 Task: Search for condos in Chicago, Illinois, with a nearby farmers' market and public transportation options.
Action: Mouse moved to (368, 228)
Screenshot: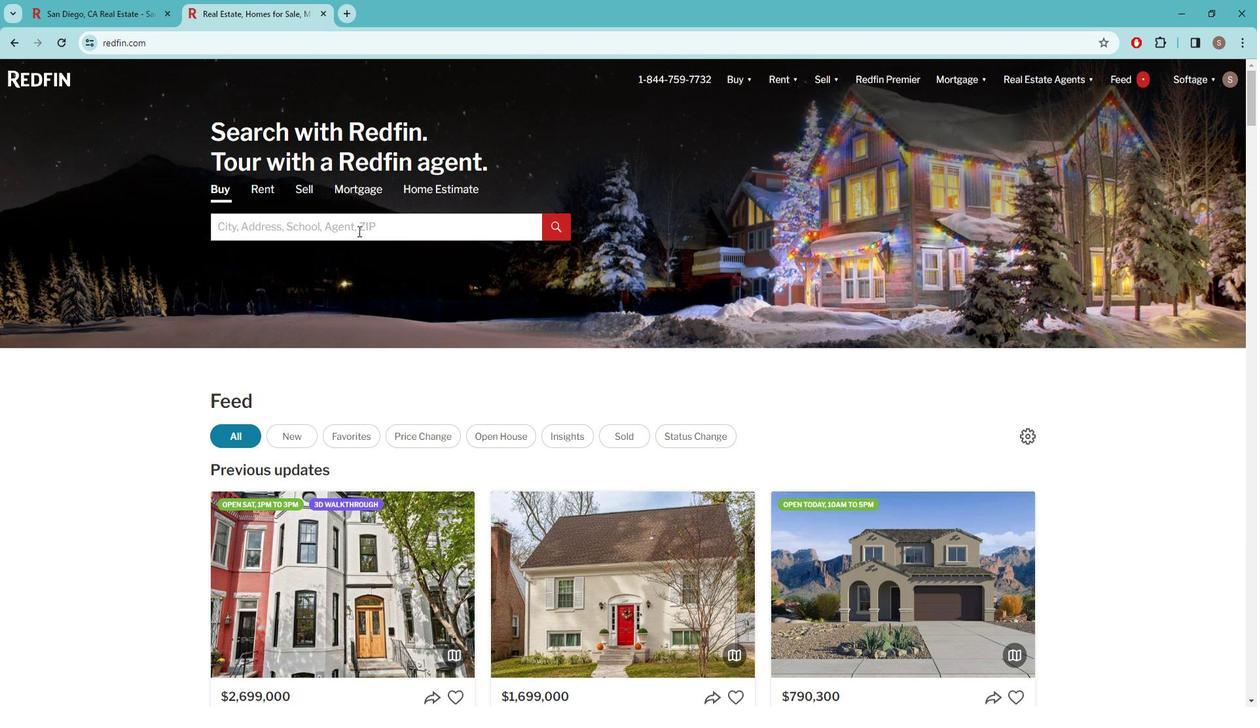 
Action: Mouse pressed left at (368, 228)
Screenshot: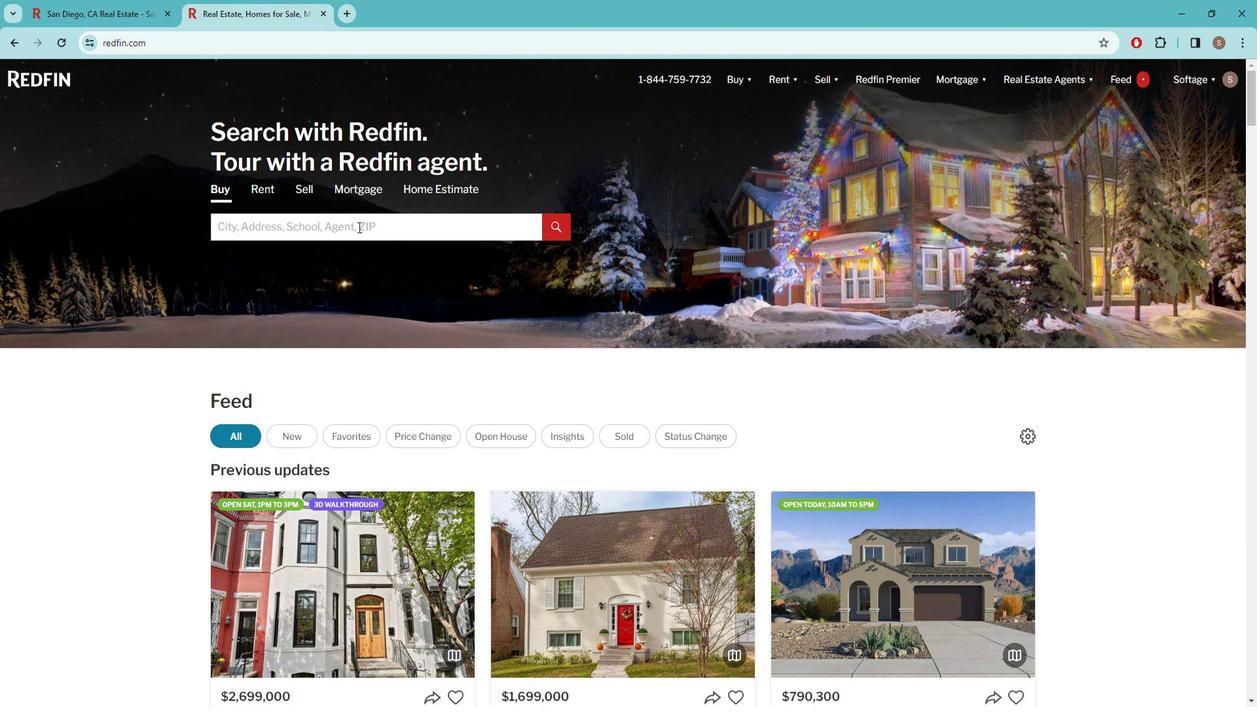
Action: Key pressed c<Key.caps_lock>HICAGO
Screenshot: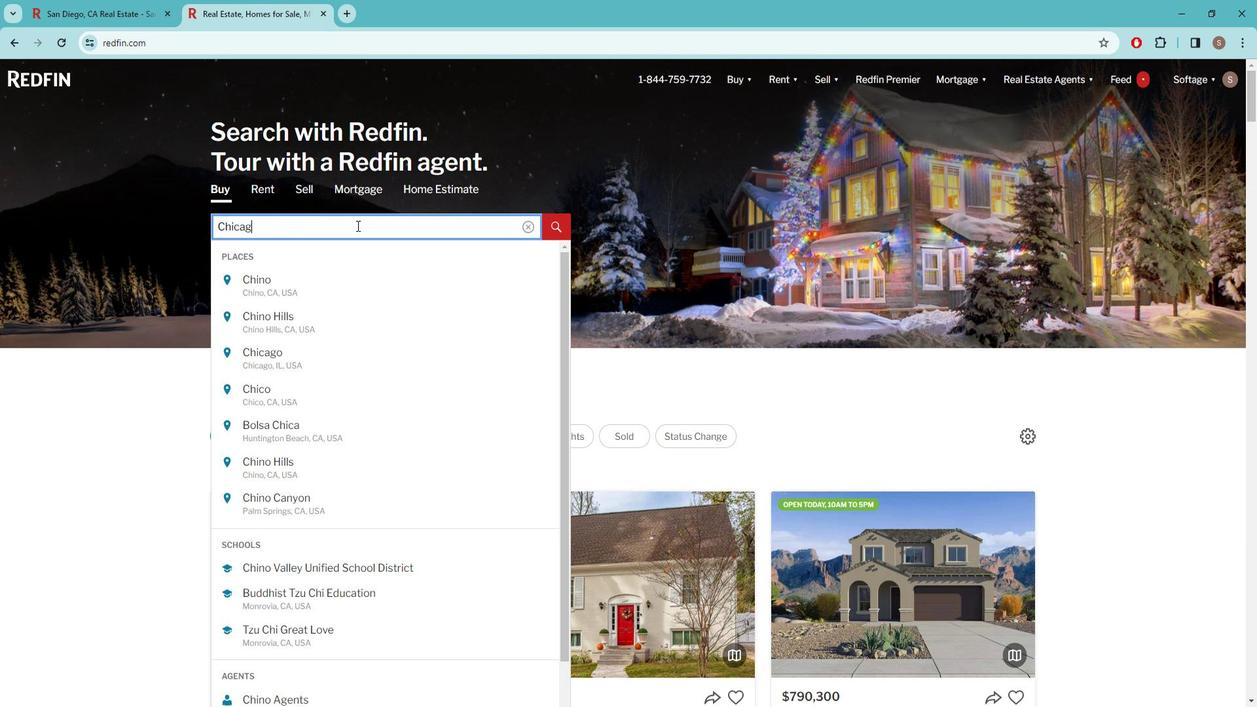 
Action: Mouse moved to (307, 282)
Screenshot: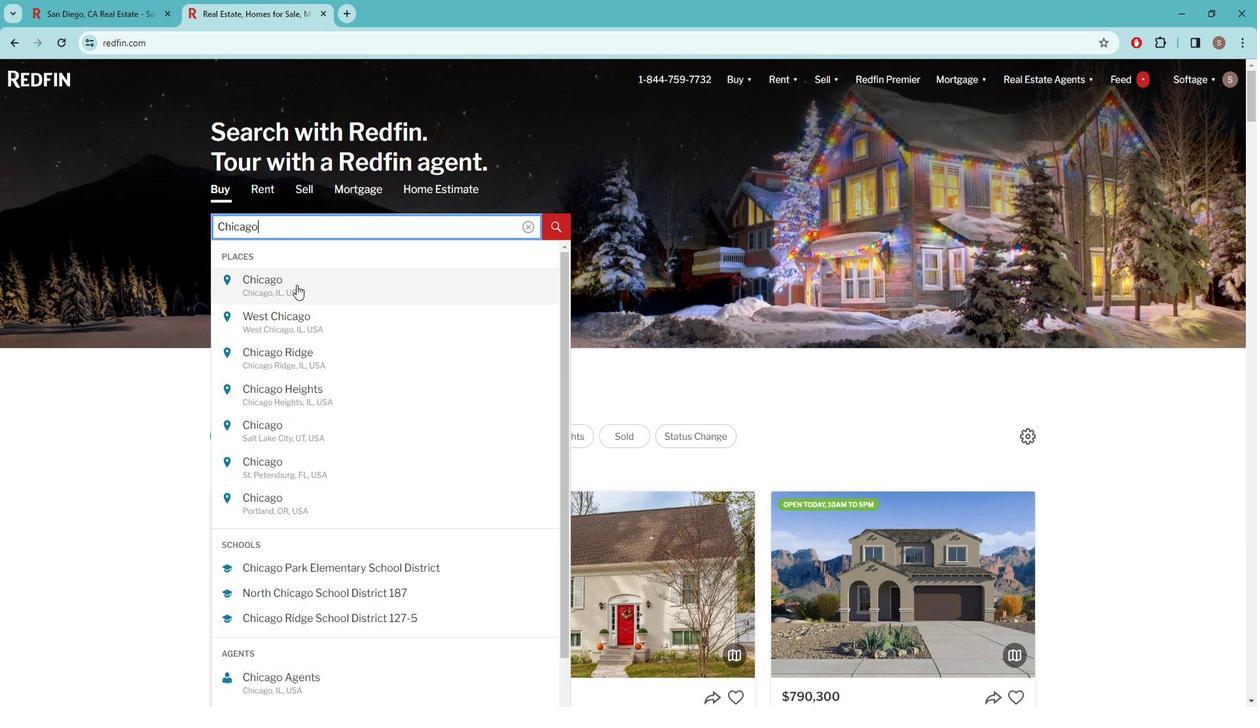 
Action: Mouse pressed left at (307, 282)
Screenshot: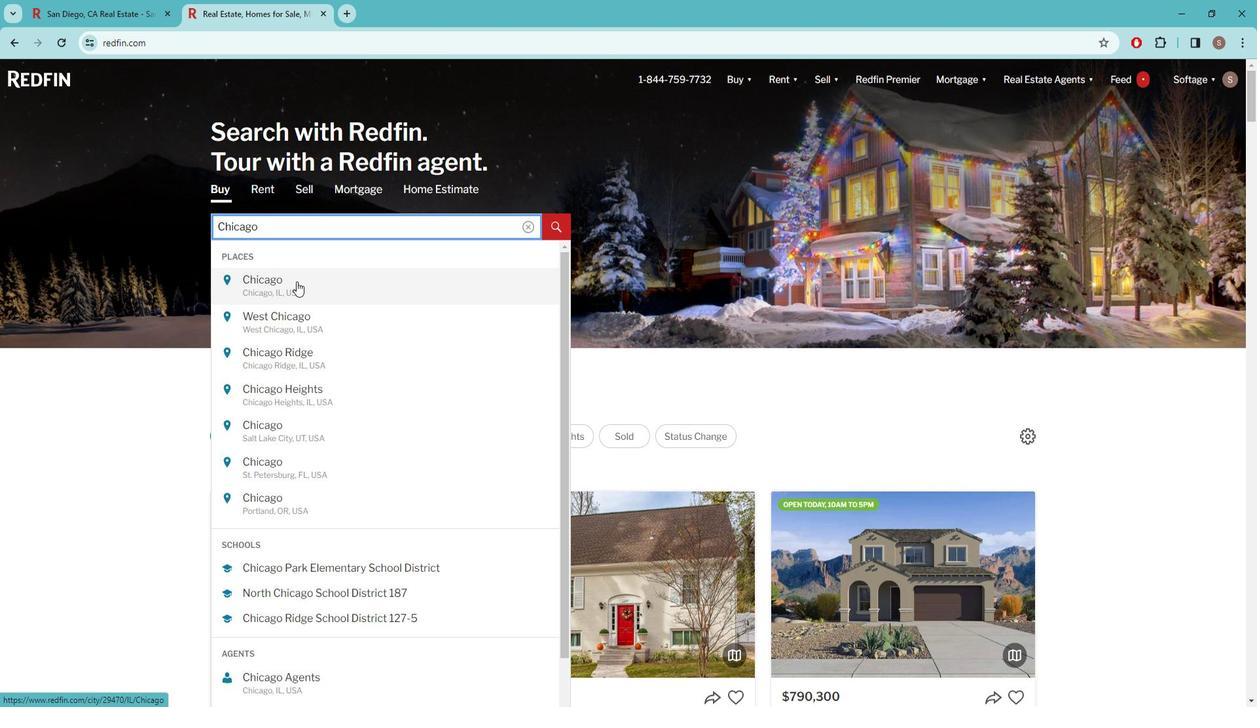 
Action: Mouse moved to (1108, 167)
Screenshot: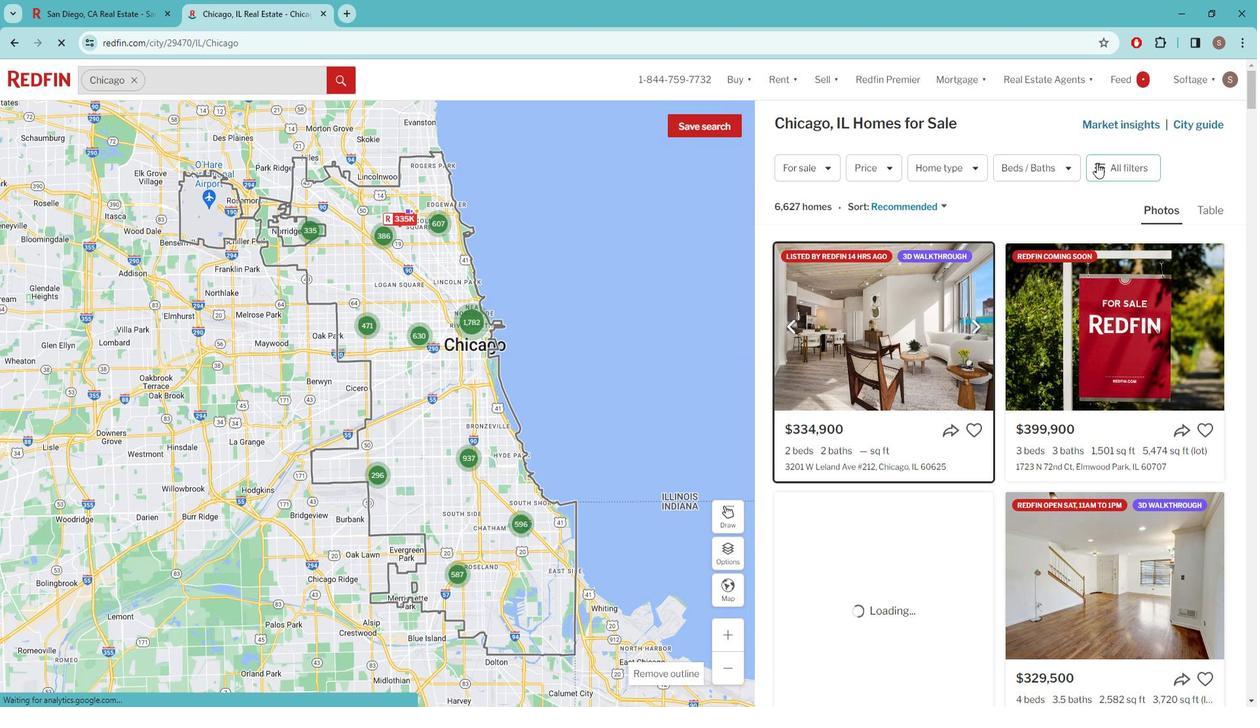
Action: Mouse pressed left at (1108, 167)
Screenshot: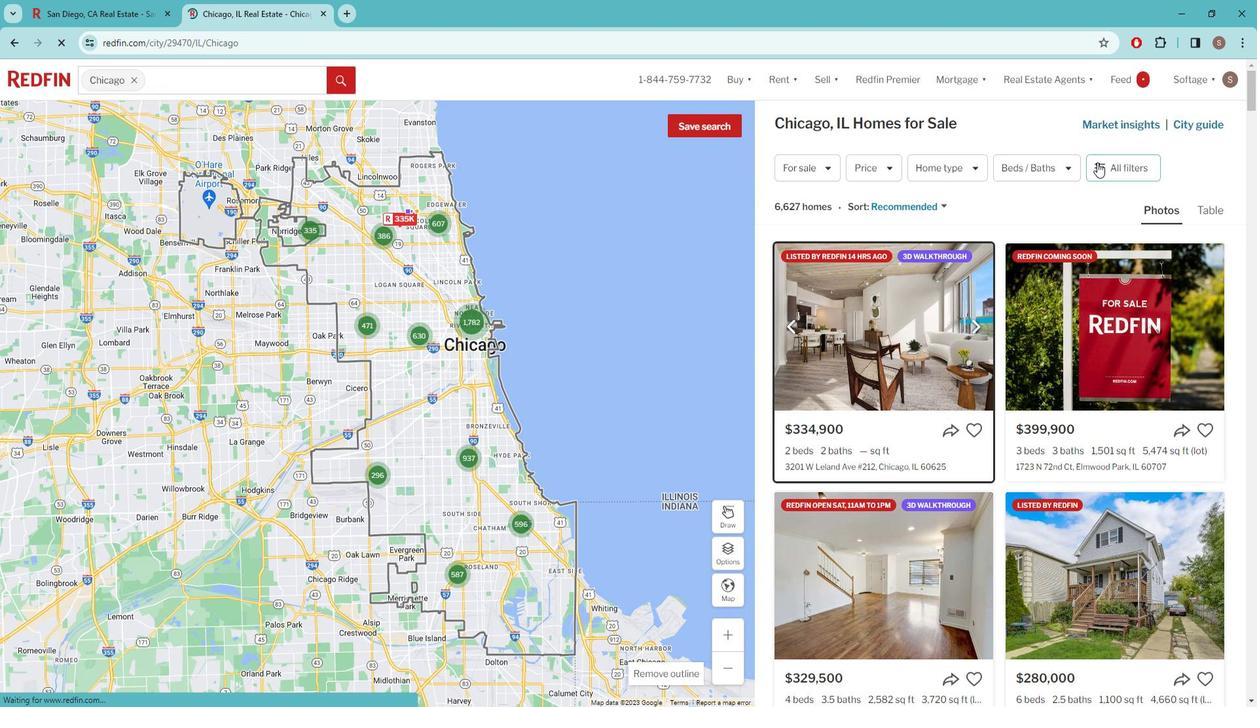 
Action: Mouse pressed left at (1108, 167)
Screenshot: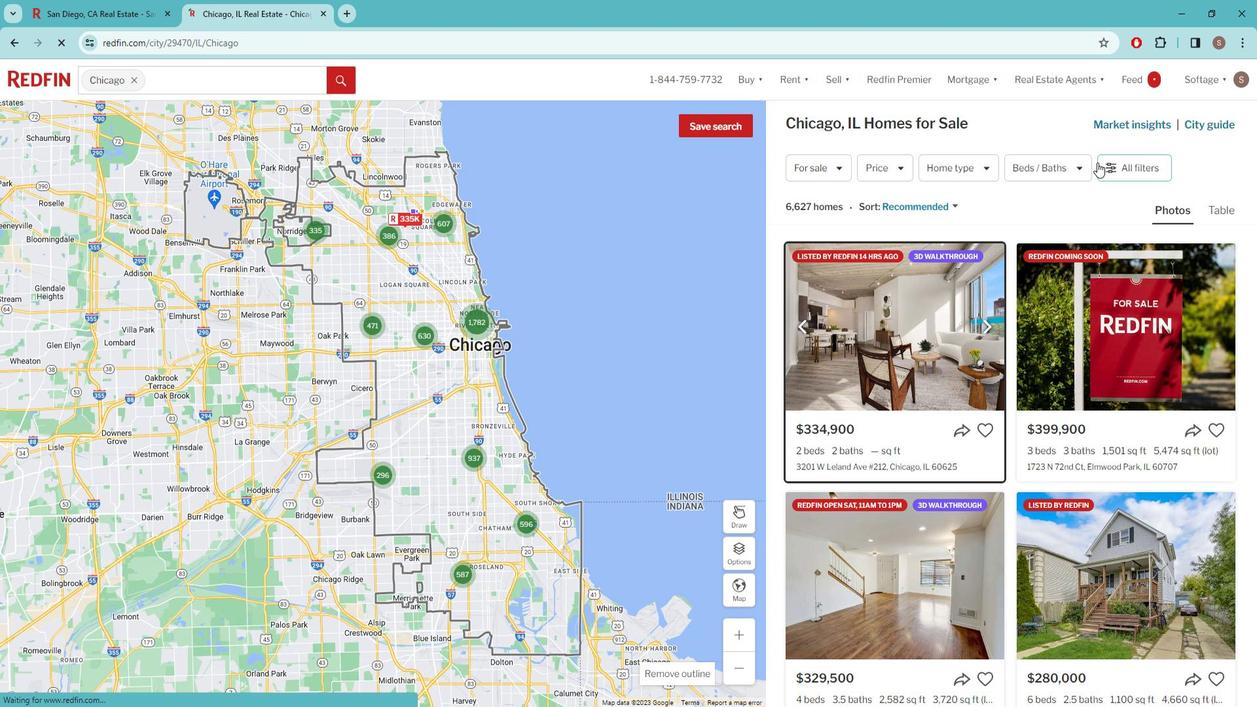 
Action: Mouse moved to (1117, 168)
Screenshot: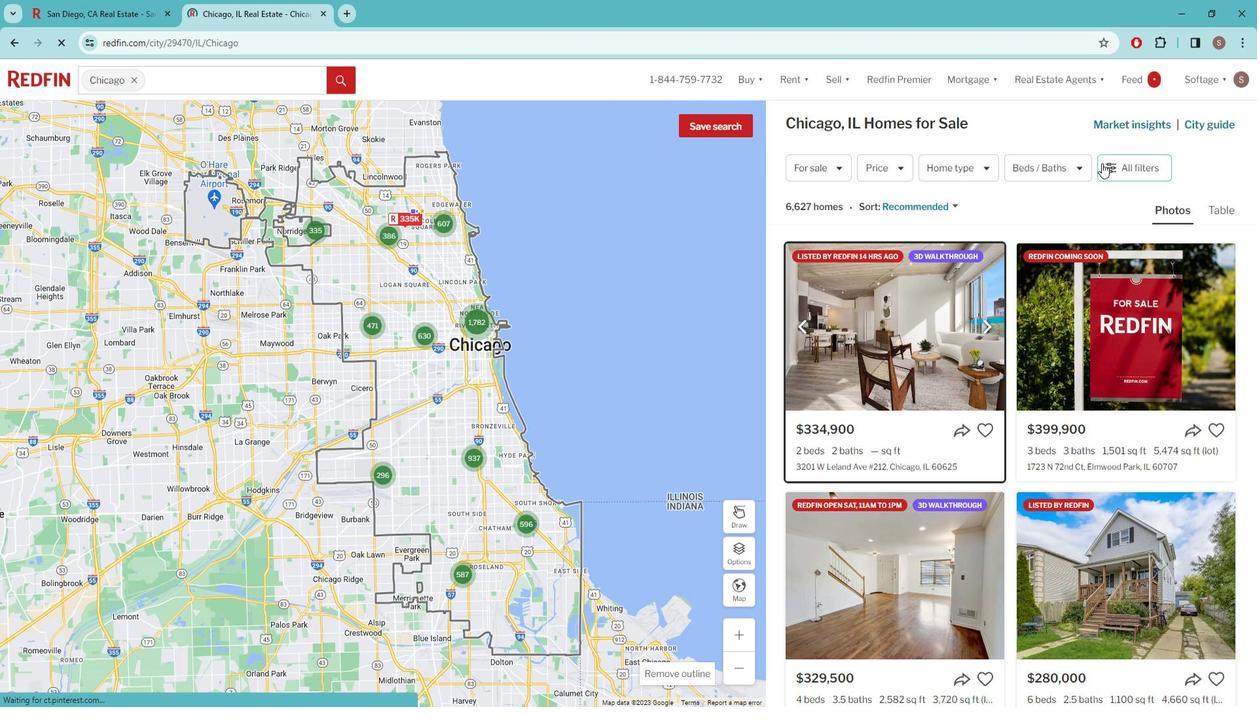 
Action: Mouse pressed left at (1117, 168)
Screenshot: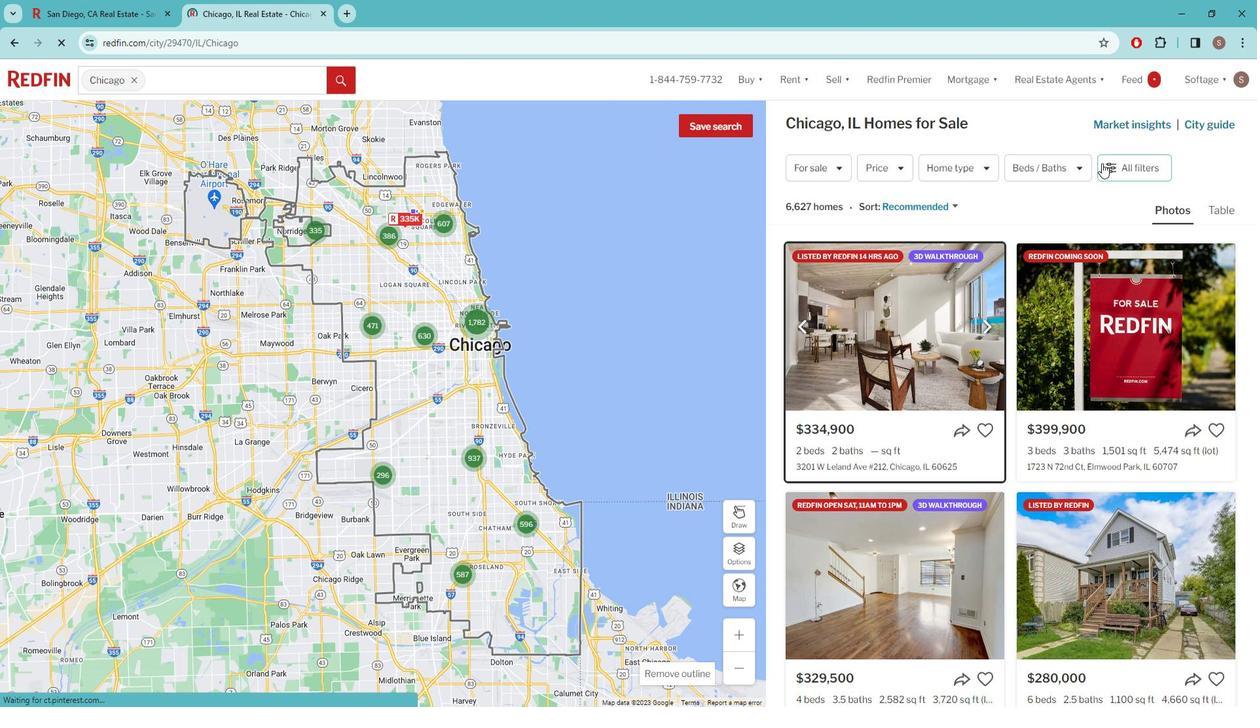 
Action: Mouse moved to (1005, 349)
Screenshot: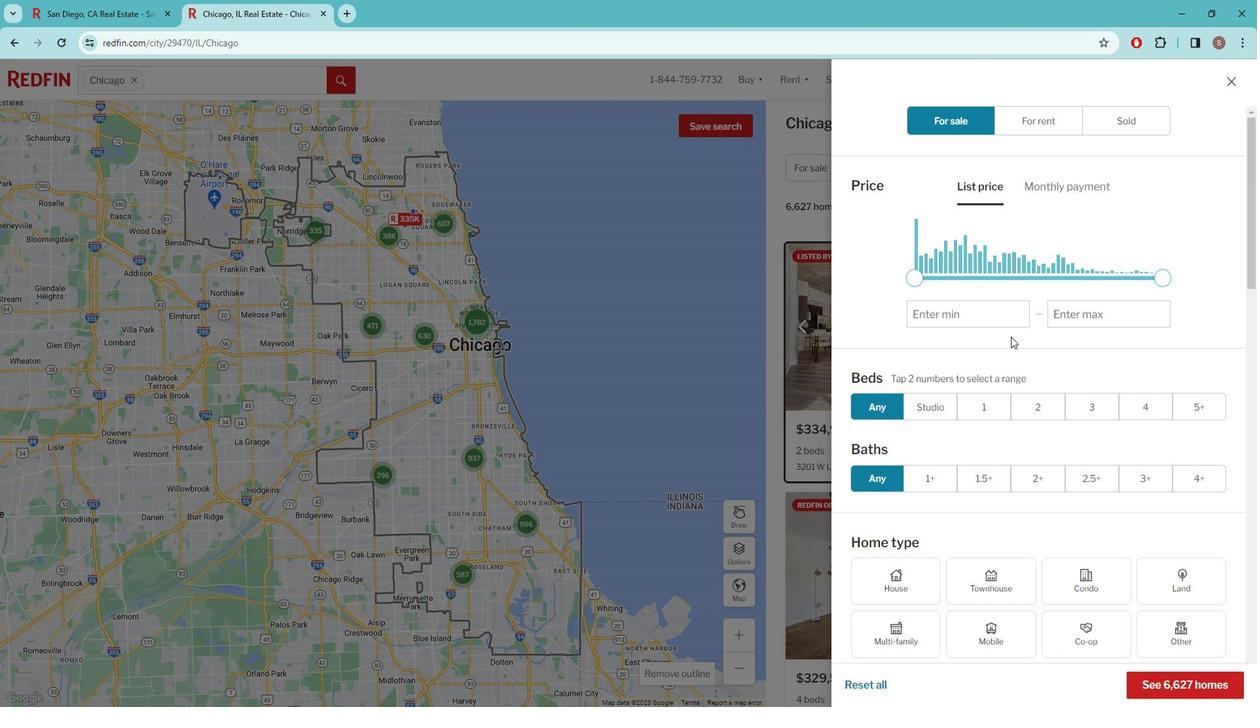 
Action: Mouse scrolled (1005, 348) with delta (0, 0)
Screenshot: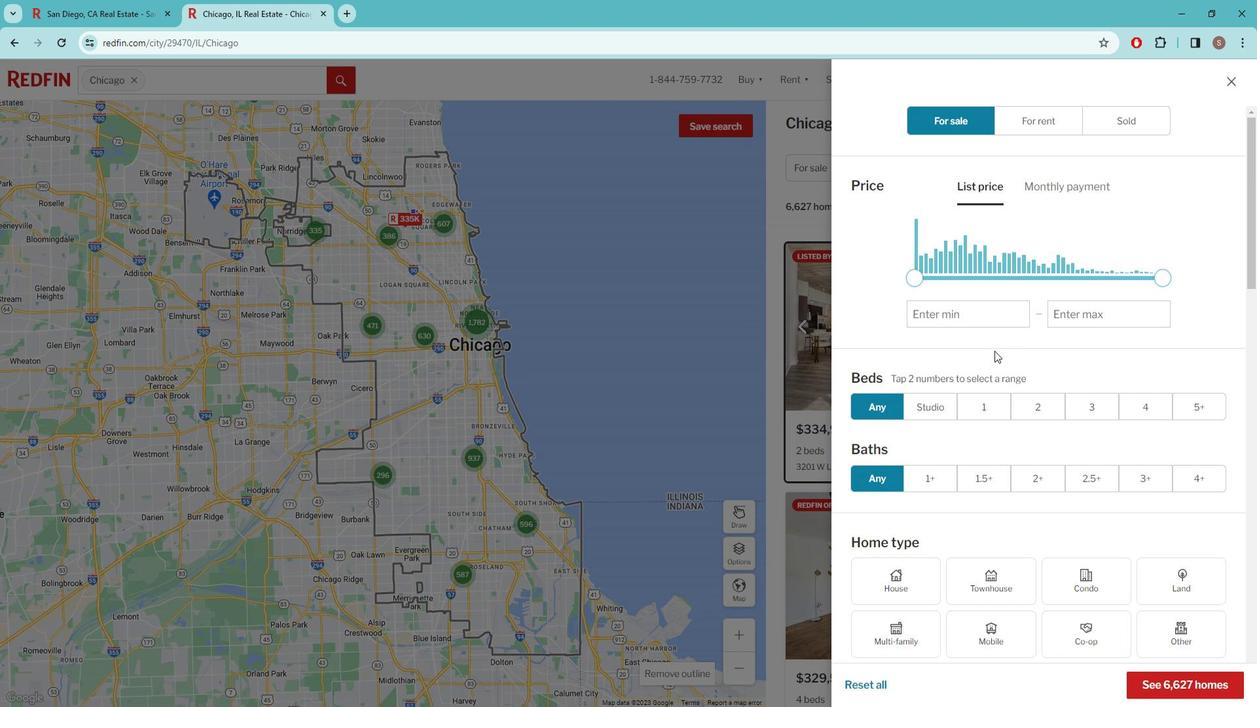 
Action: Mouse moved to (1004, 350)
Screenshot: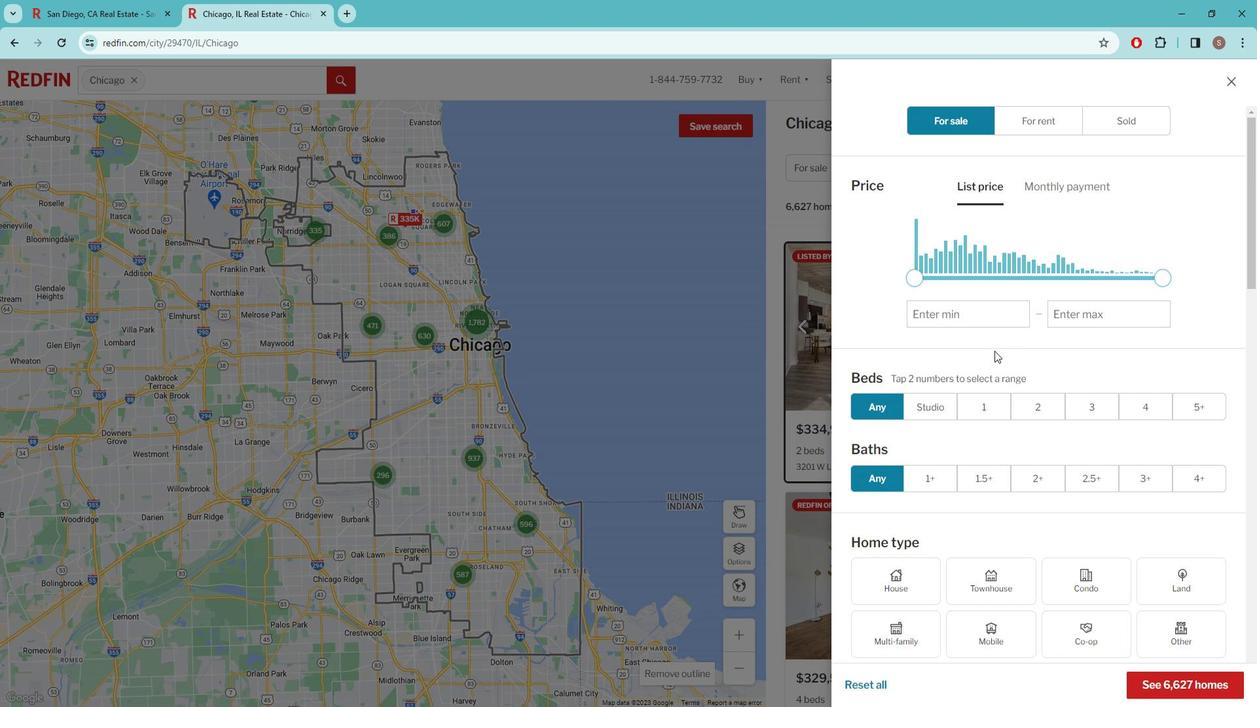 
Action: Mouse scrolled (1004, 349) with delta (0, 0)
Screenshot: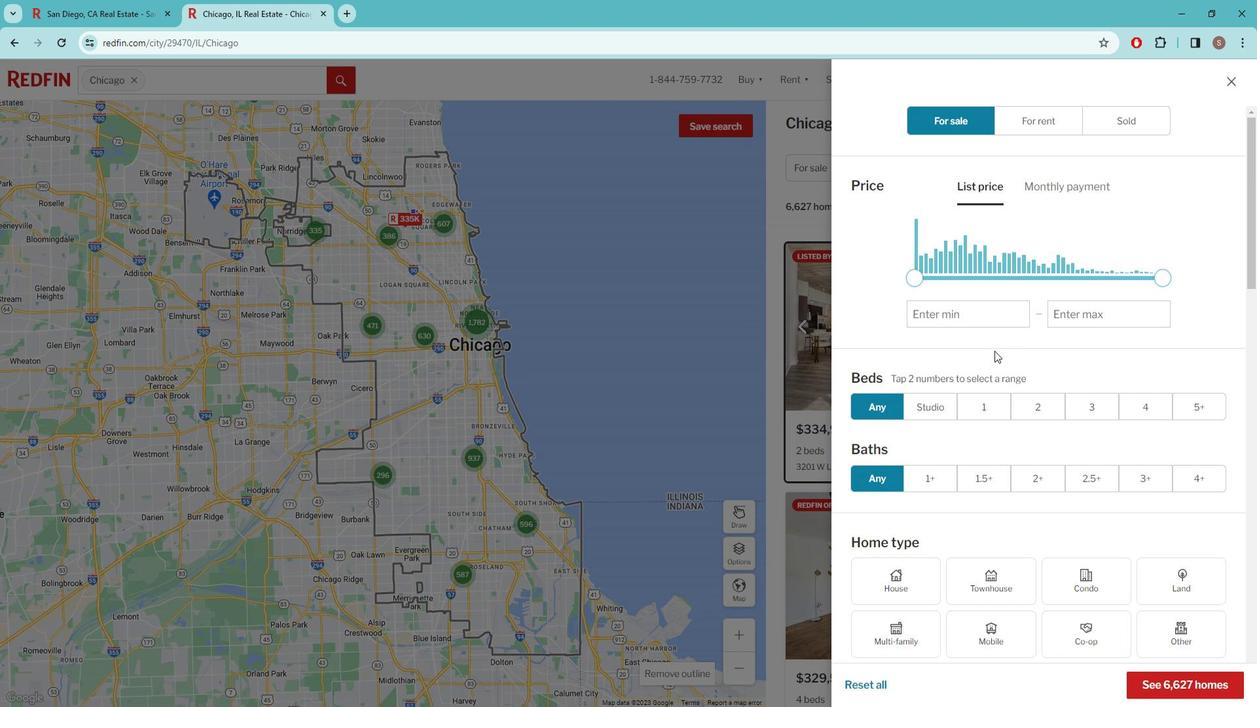 
Action: Mouse moved to (1003, 351)
Screenshot: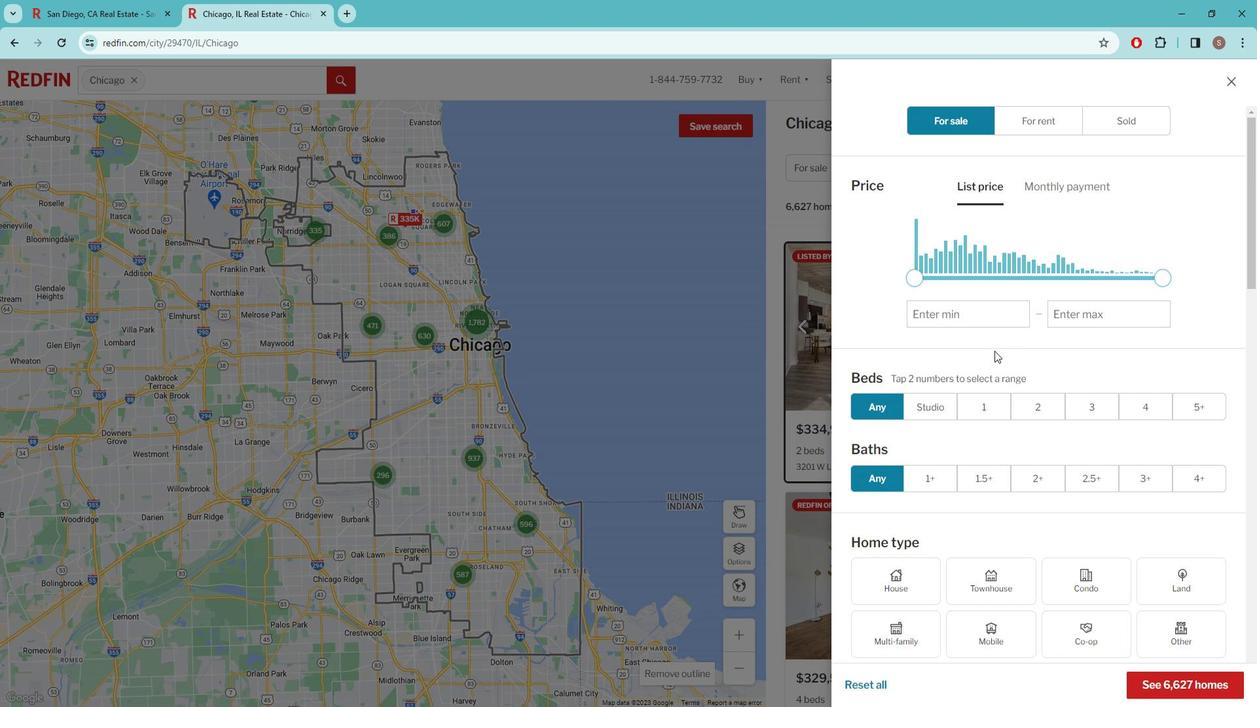 
Action: Mouse scrolled (1003, 351) with delta (0, 0)
Screenshot: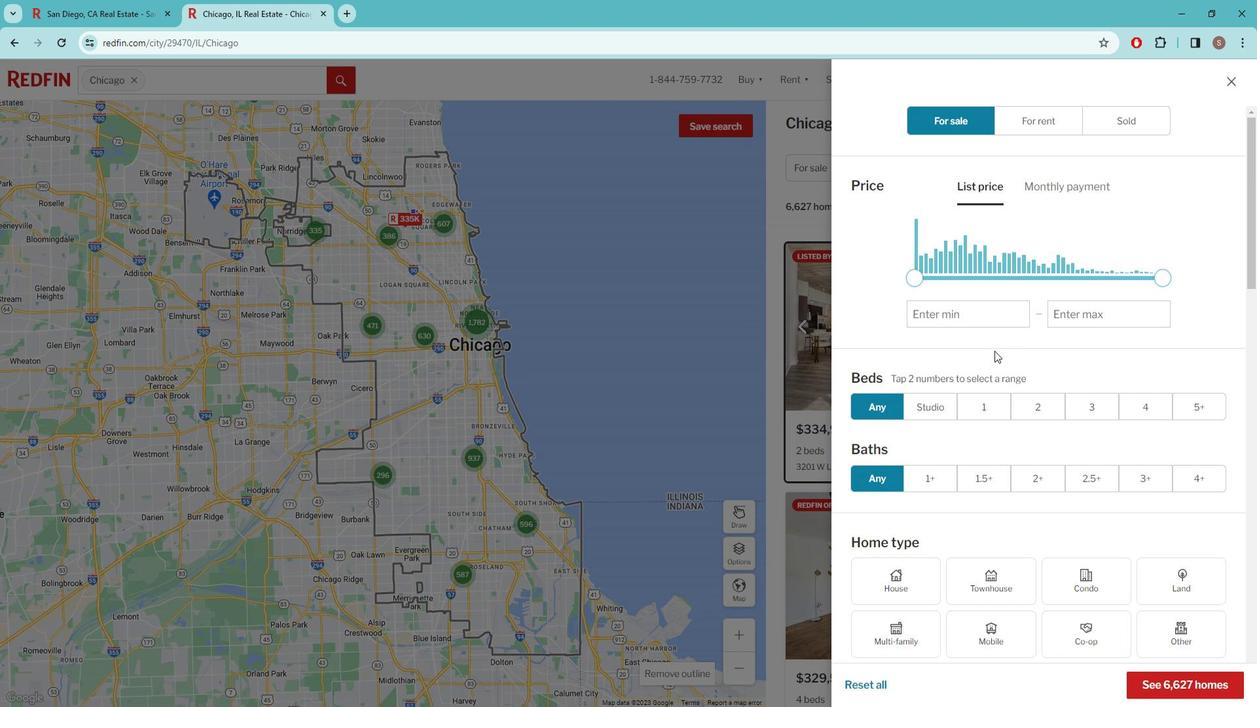 
Action: Mouse scrolled (1003, 351) with delta (0, 0)
Screenshot: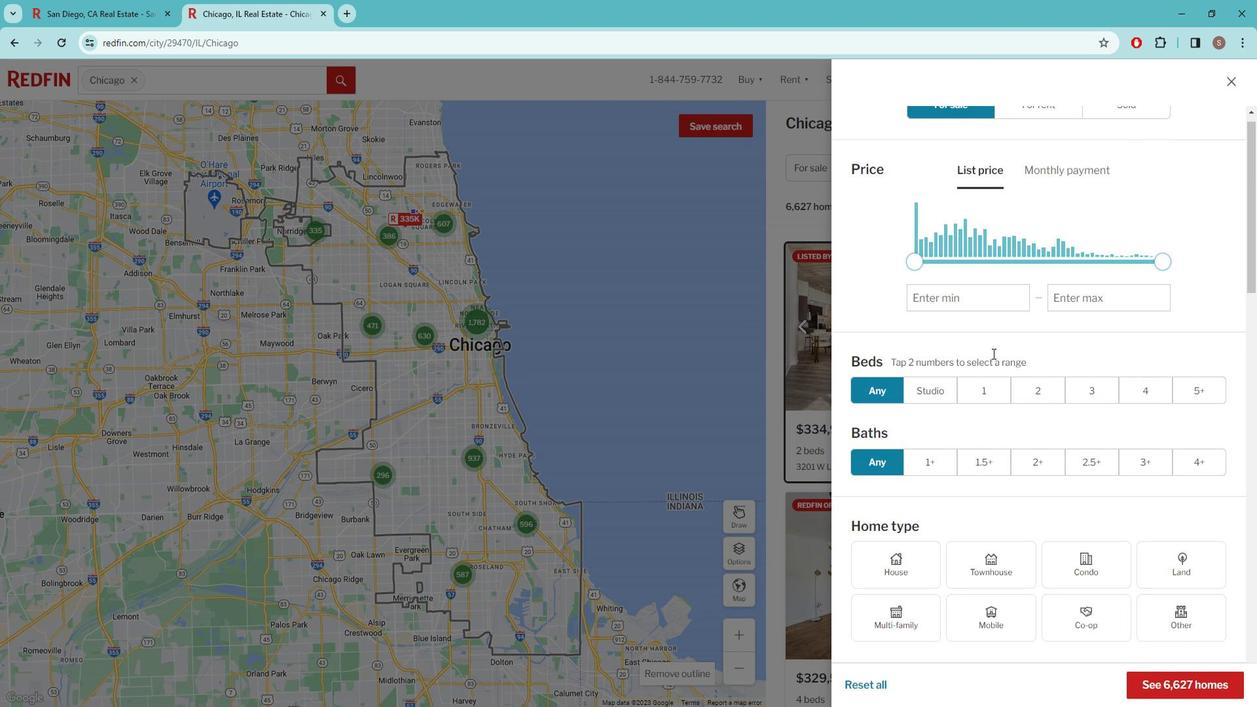 
Action: Mouse moved to (1091, 299)
Screenshot: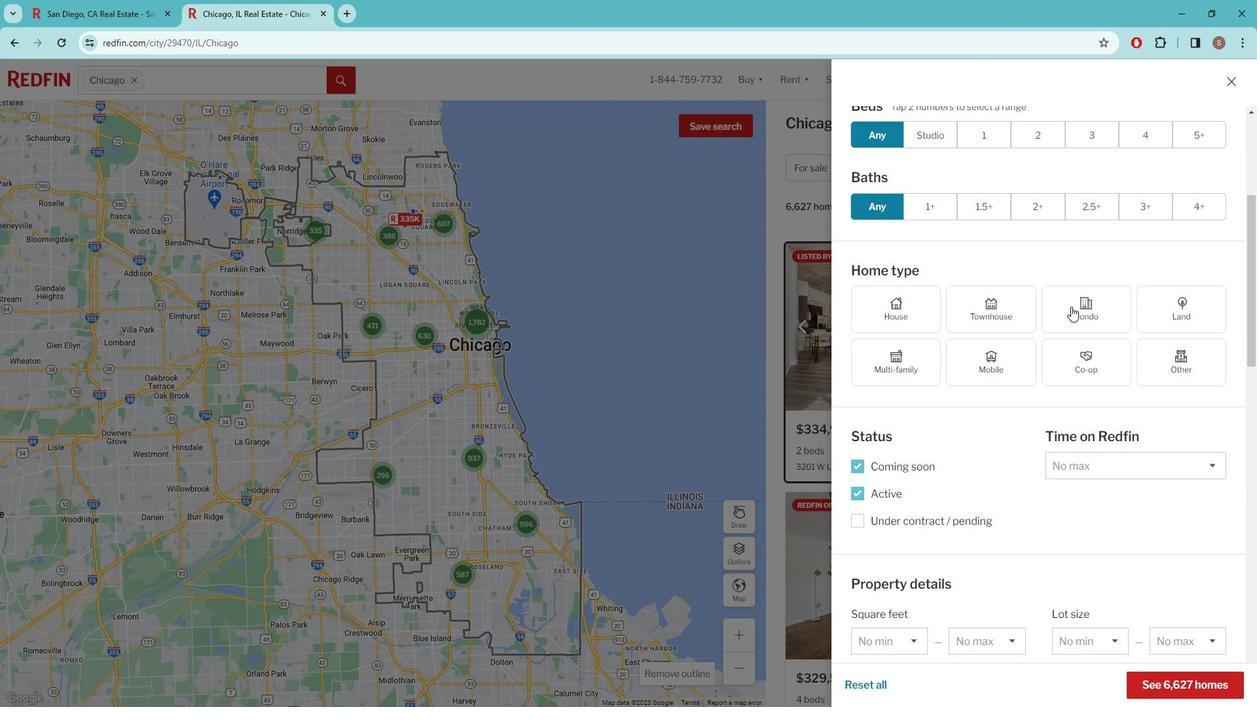 
Action: Mouse pressed left at (1091, 299)
Screenshot: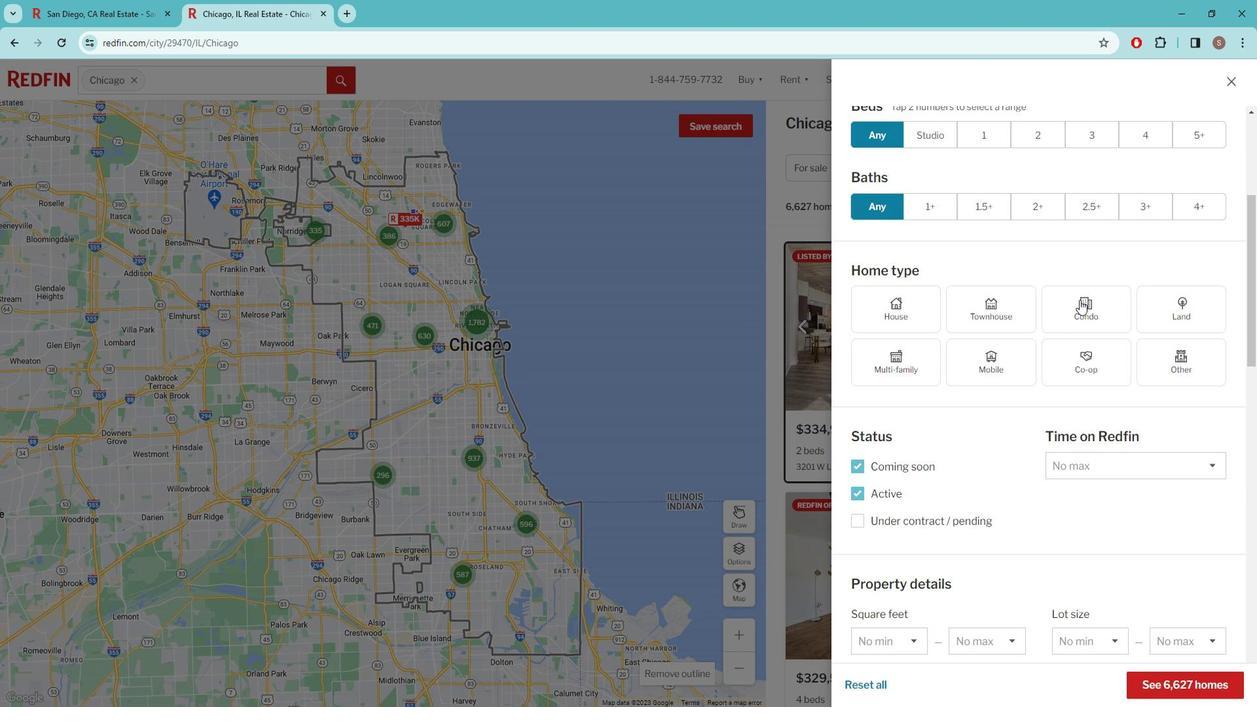 
Action: Mouse moved to (1086, 300)
Screenshot: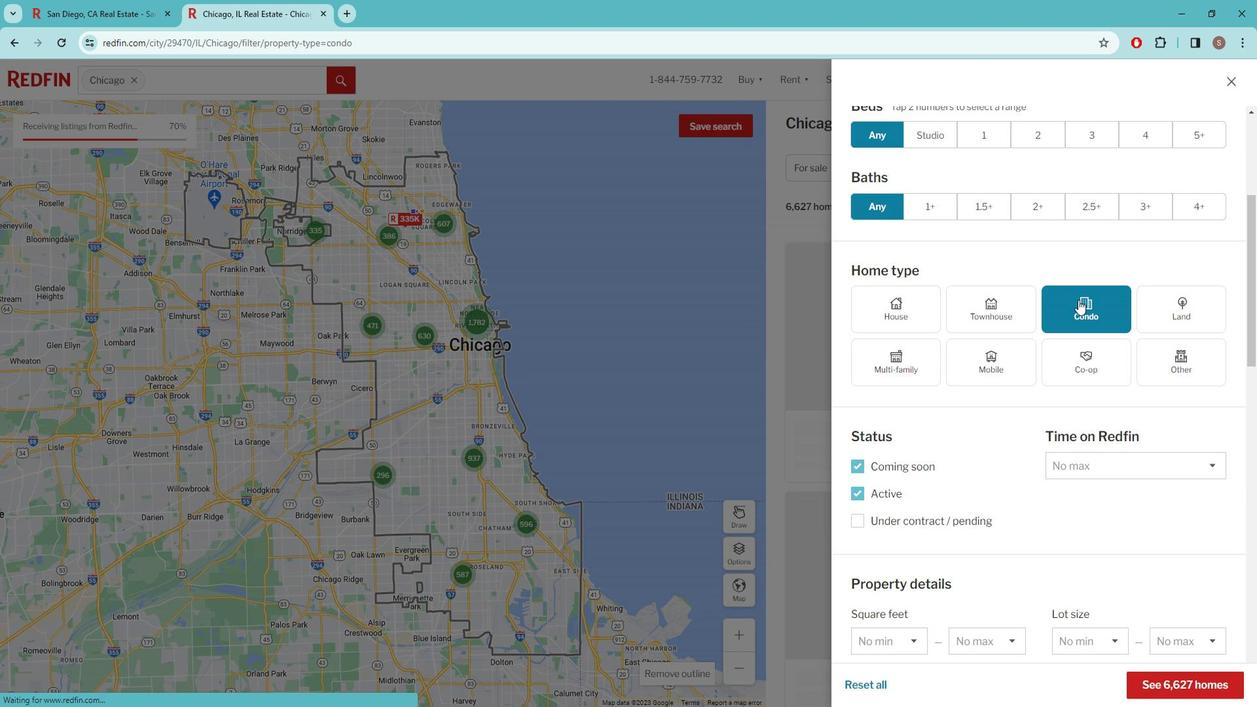 
Action: Mouse scrolled (1086, 299) with delta (0, 0)
Screenshot: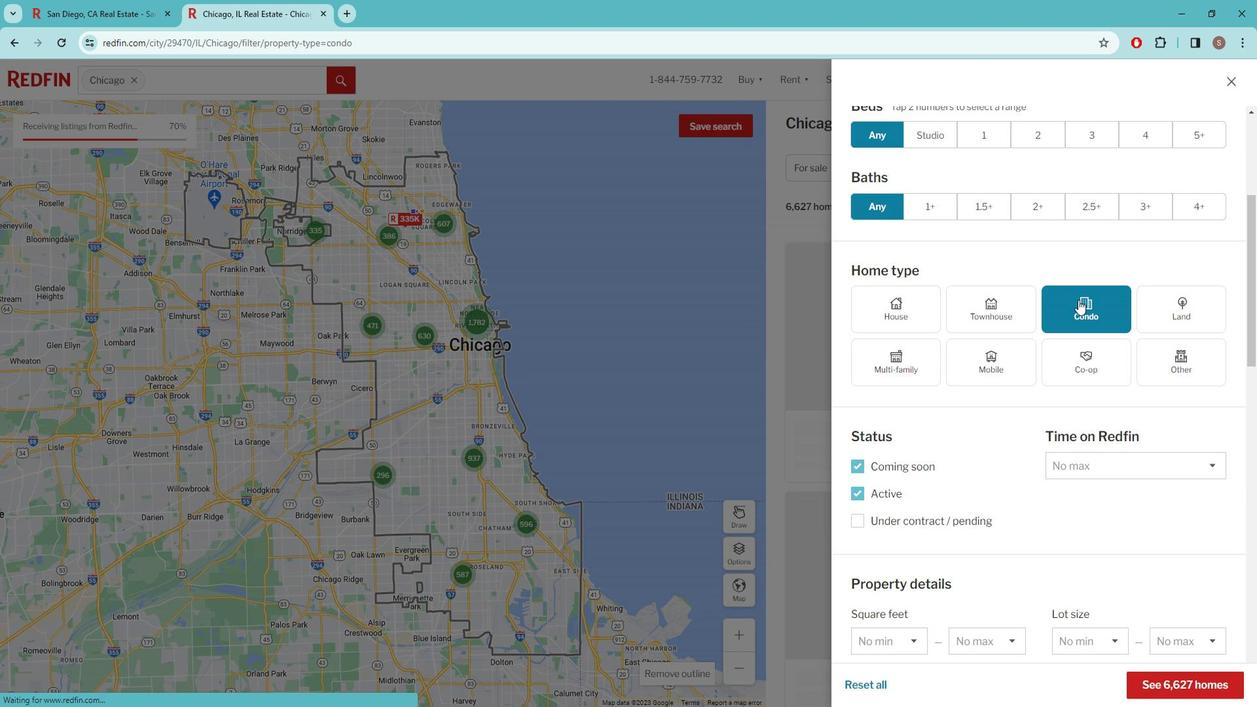 
Action: Mouse moved to (1085, 300)
Screenshot: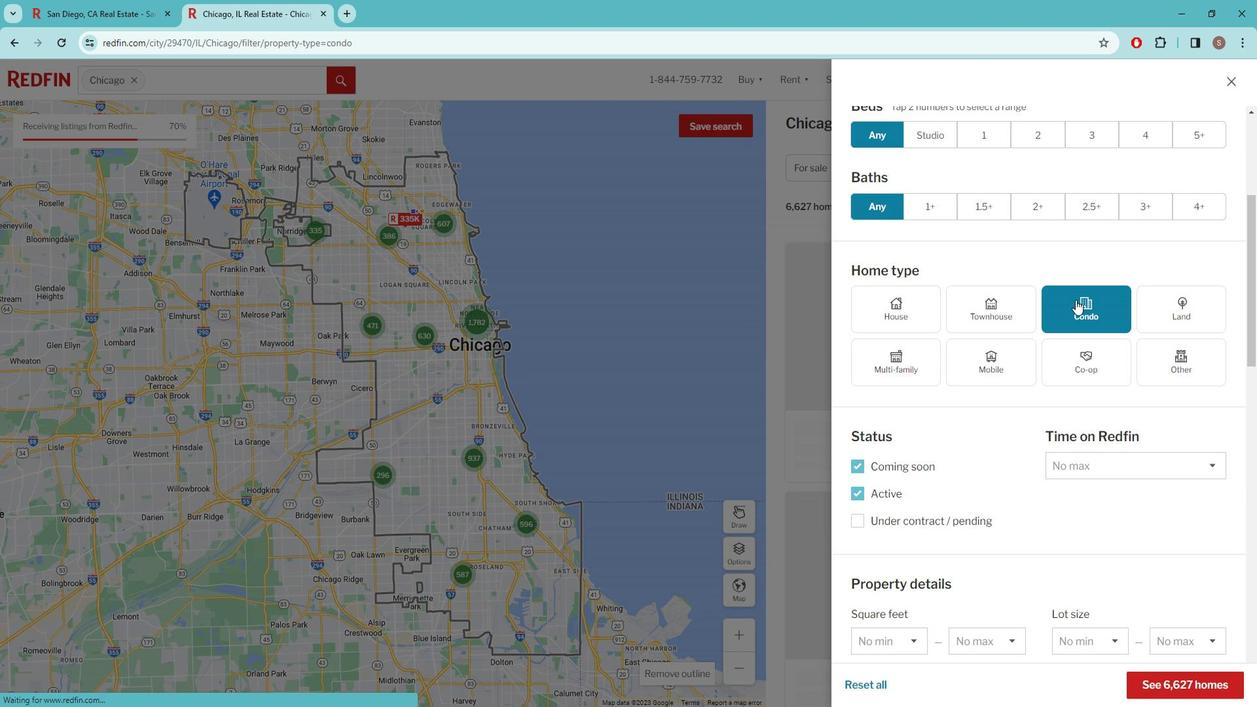 
Action: Mouse scrolled (1085, 299) with delta (0, 0)
Screenshot: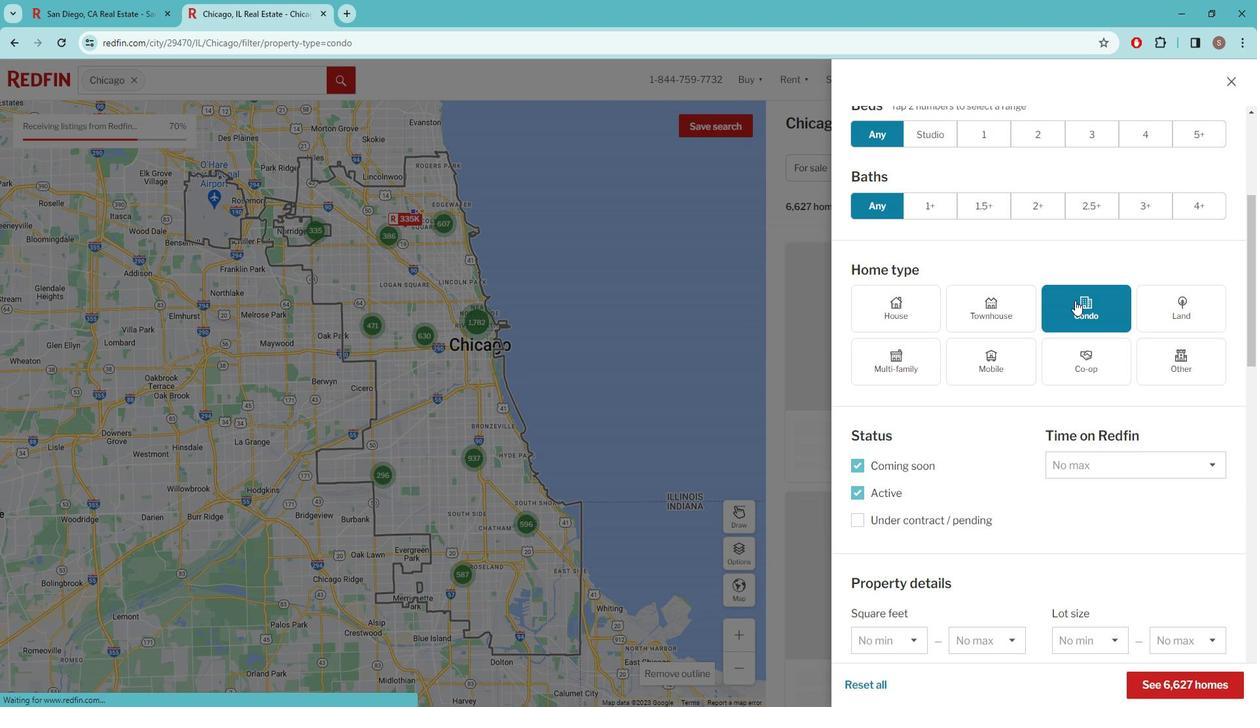 
Action: Mouse moved to (1050, 358)
Screenshot: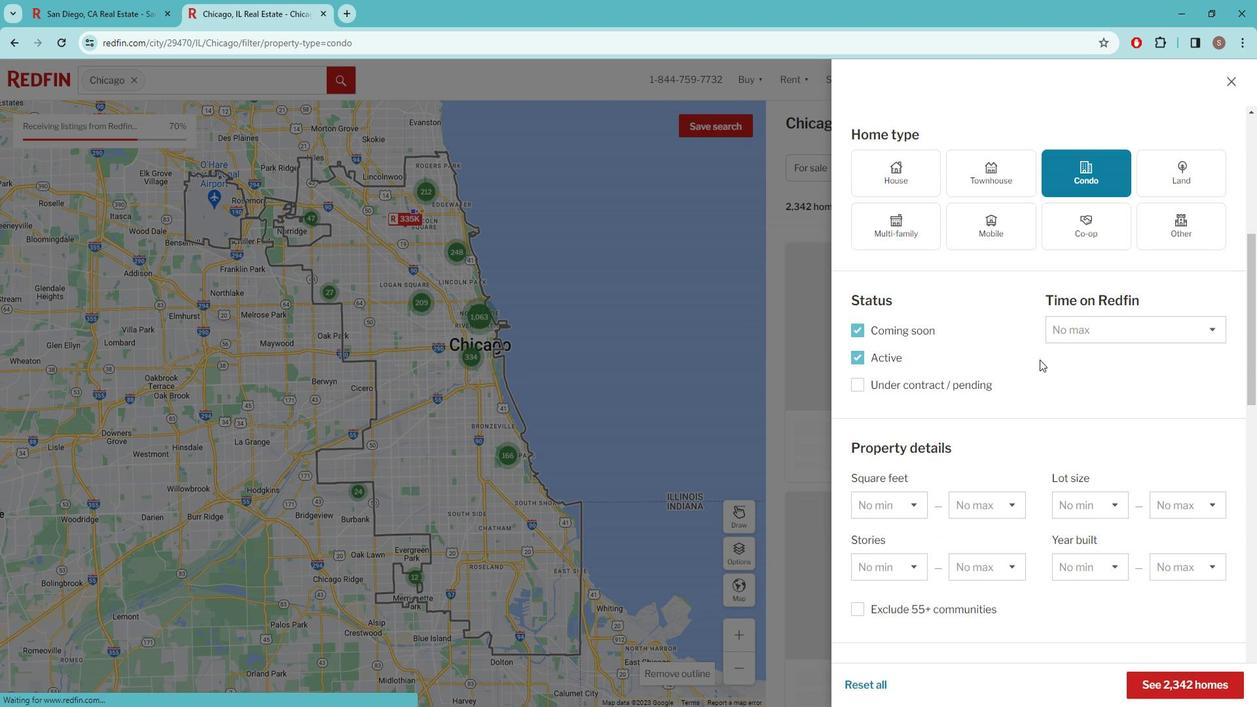 
Action: Mouse scrolled (1050, 357) with delta (0, 0)
Screenshot: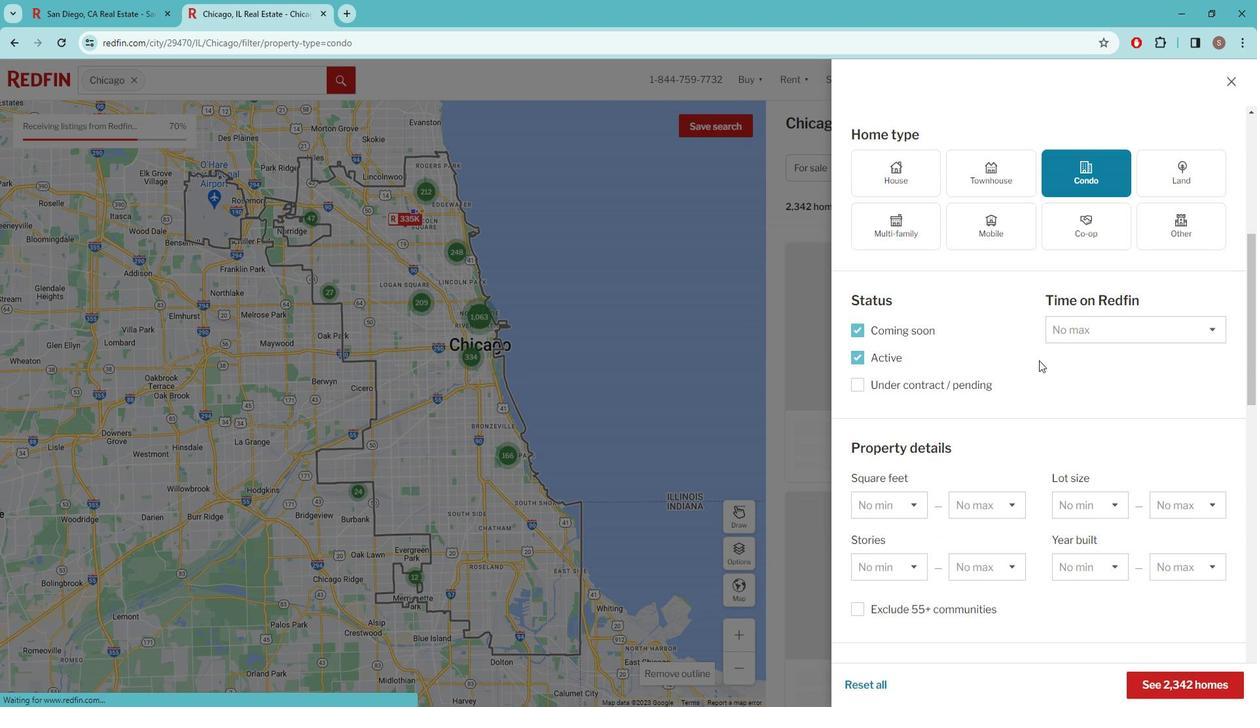 
Action: Mouse scrolled (1050, 357) with delta (0, 0)
Screenshot: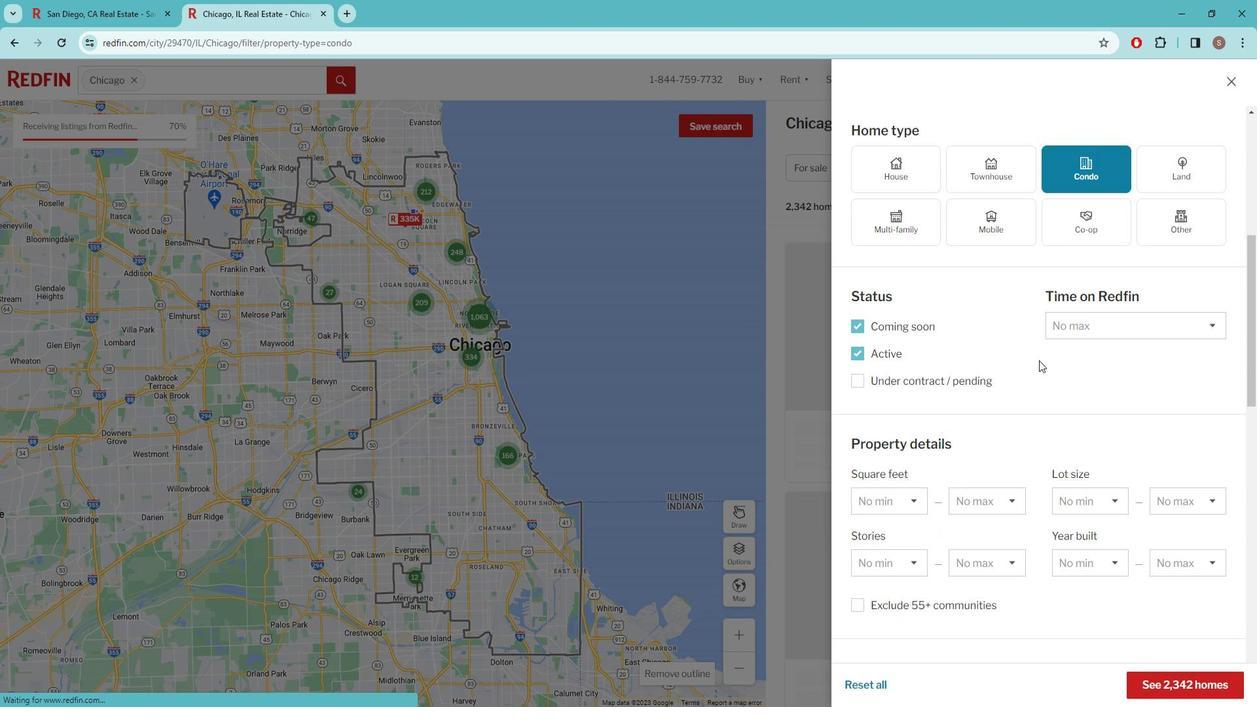 
Action: Mouse moved to (1080, 377)
Screenshot: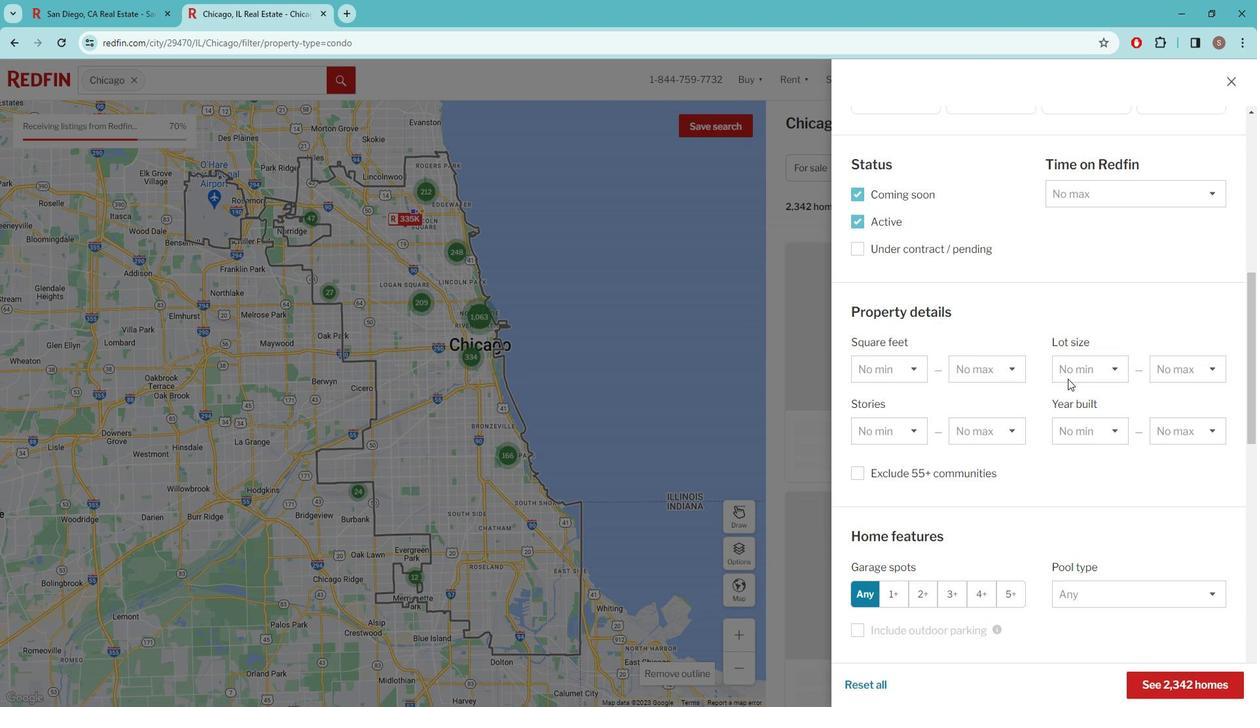 
Action: Mouse scrolled (1080, 376) with delta (0, 0)
Screenshot: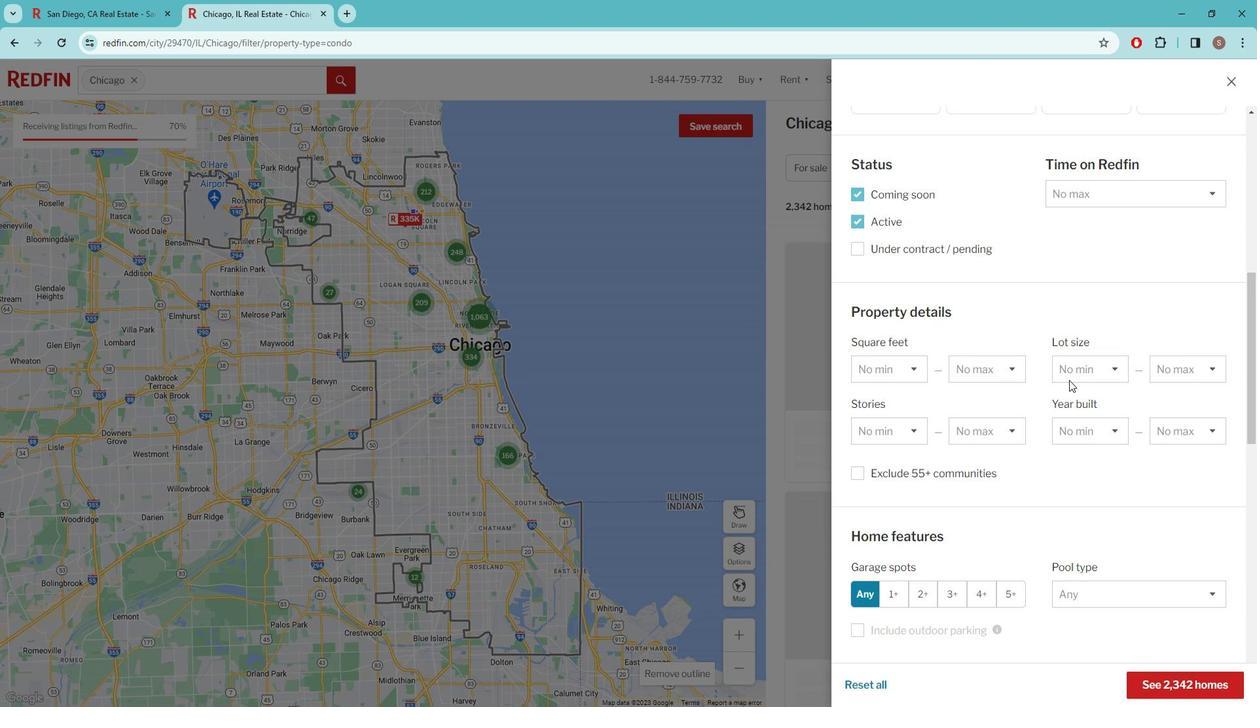 
Action: Mouse moved to (995, 466)
Screenshot: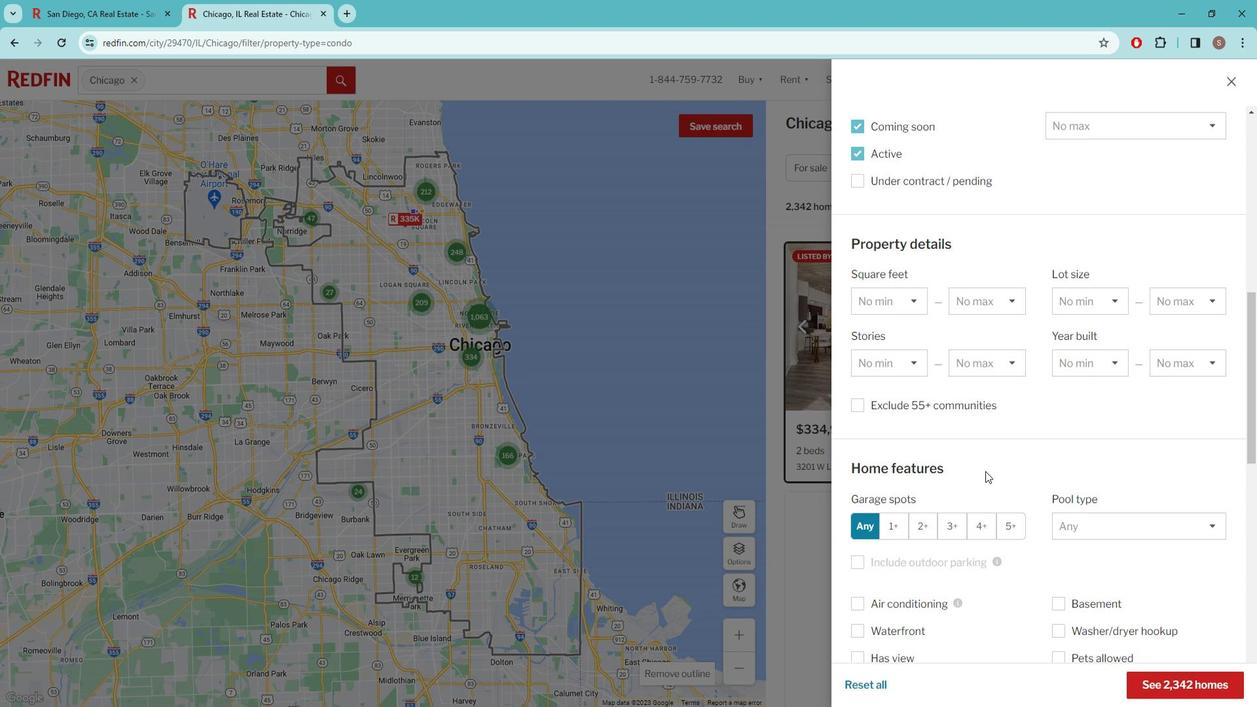 
Action: Mouse scrolled (995, 465) with delta (0, 0)
Screenshot: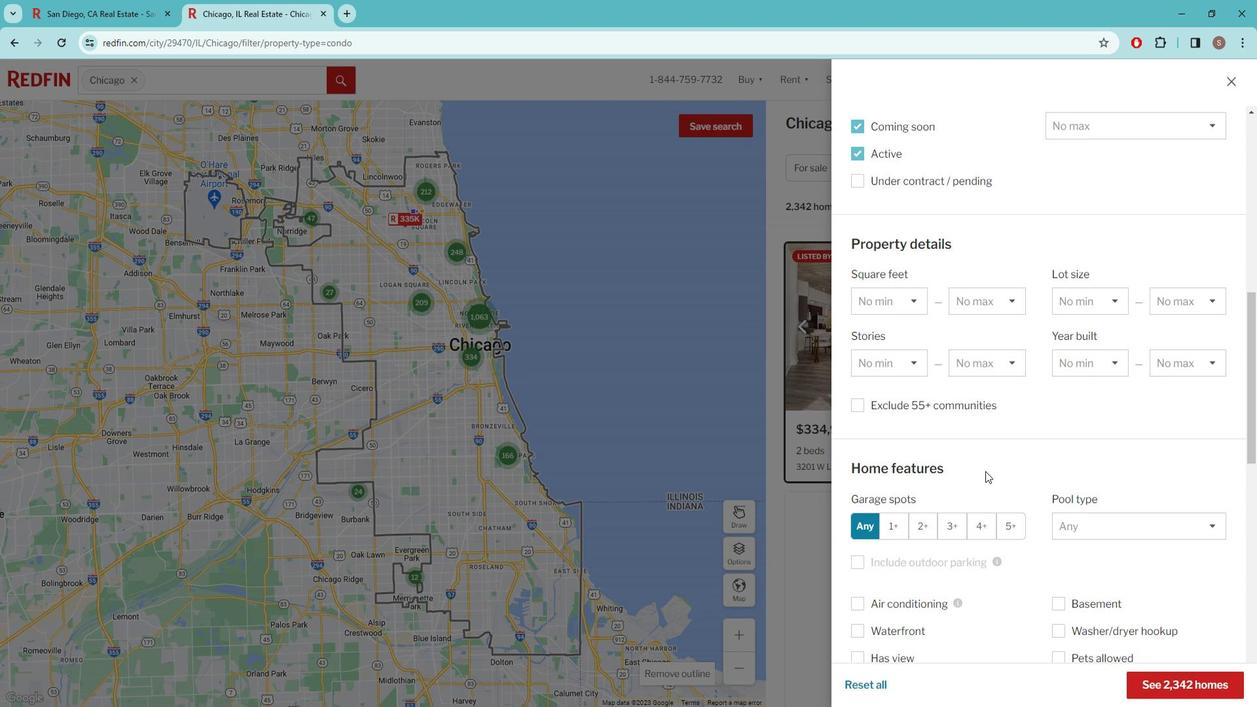 
Action: Mouse moved to (953, 408)
Screenshot: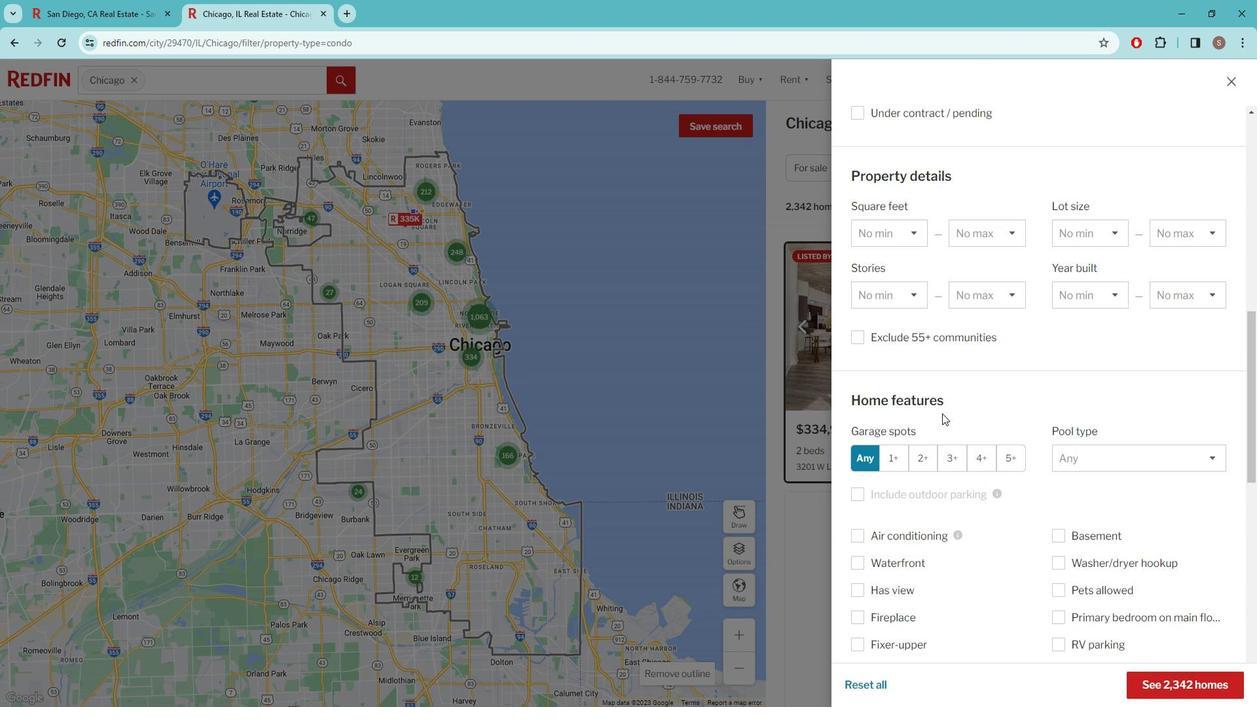 
Action: Mouse scrolled (953, 407) with delta (0, 0)
Screenshot: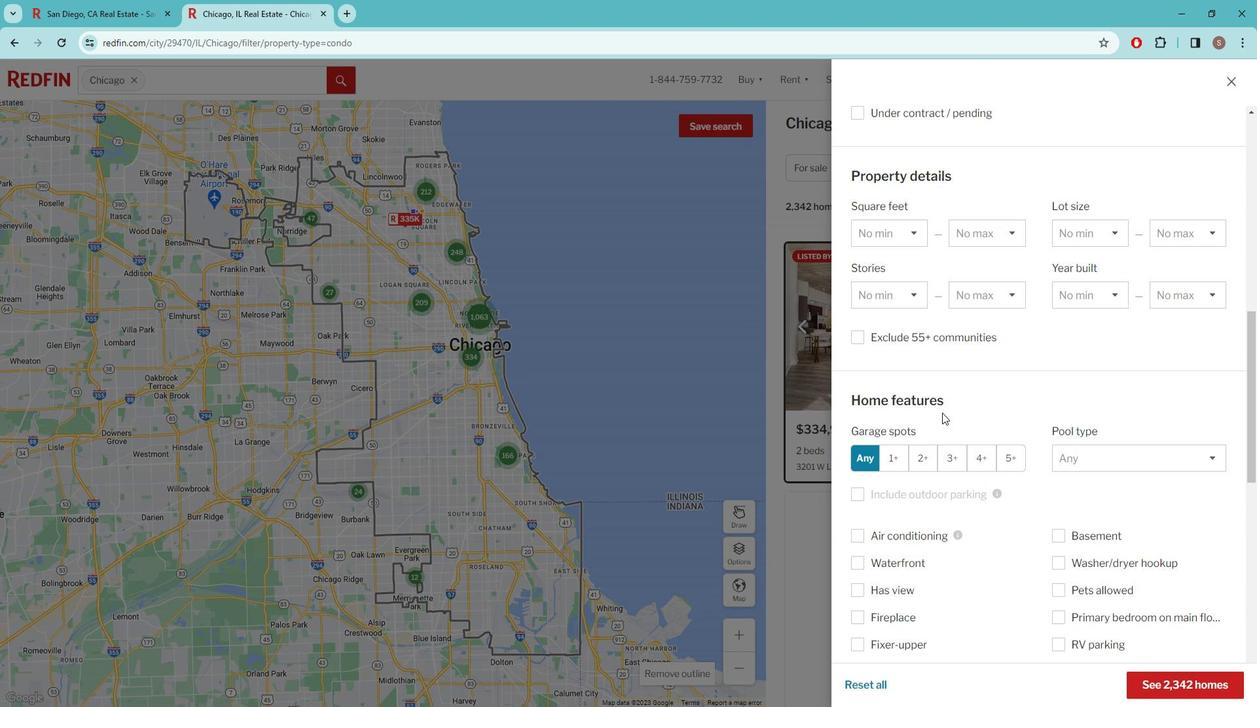 
Action: Mouse scrolled (953, 407) with delta (0, 0)
Screenshot: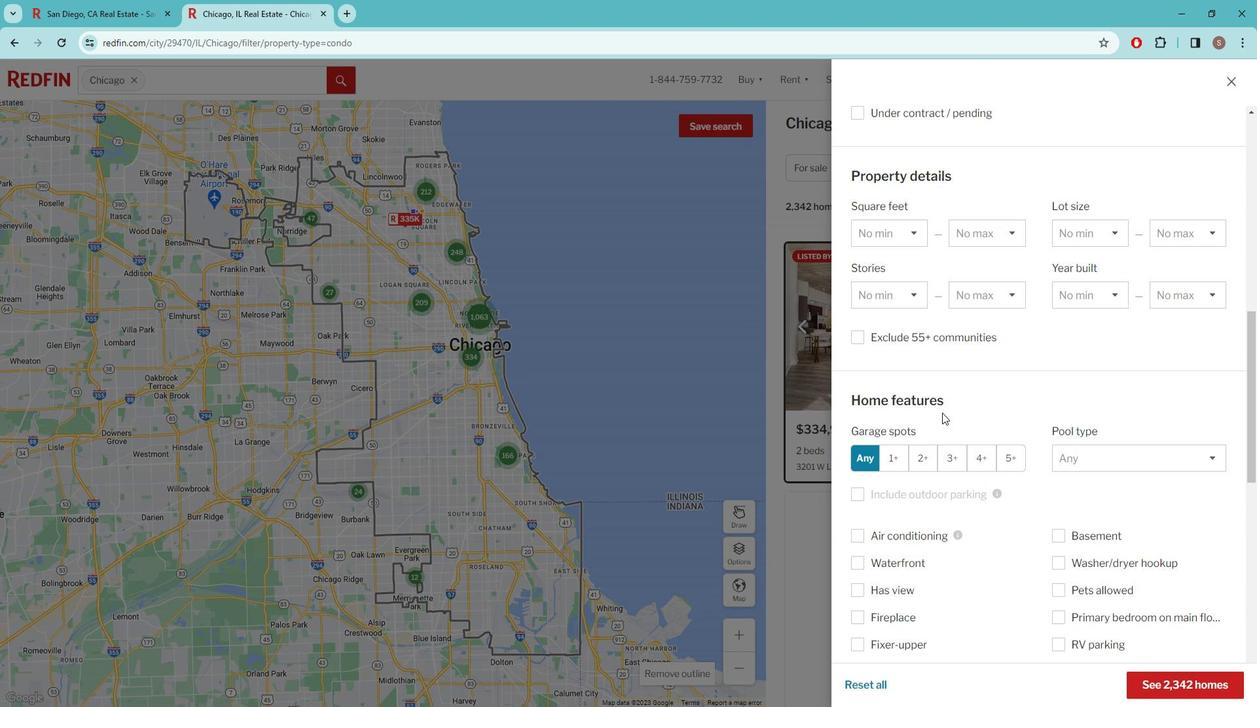 
Action: Mouse scrolled (953, 407) with delta (0, 0)
Screenshot: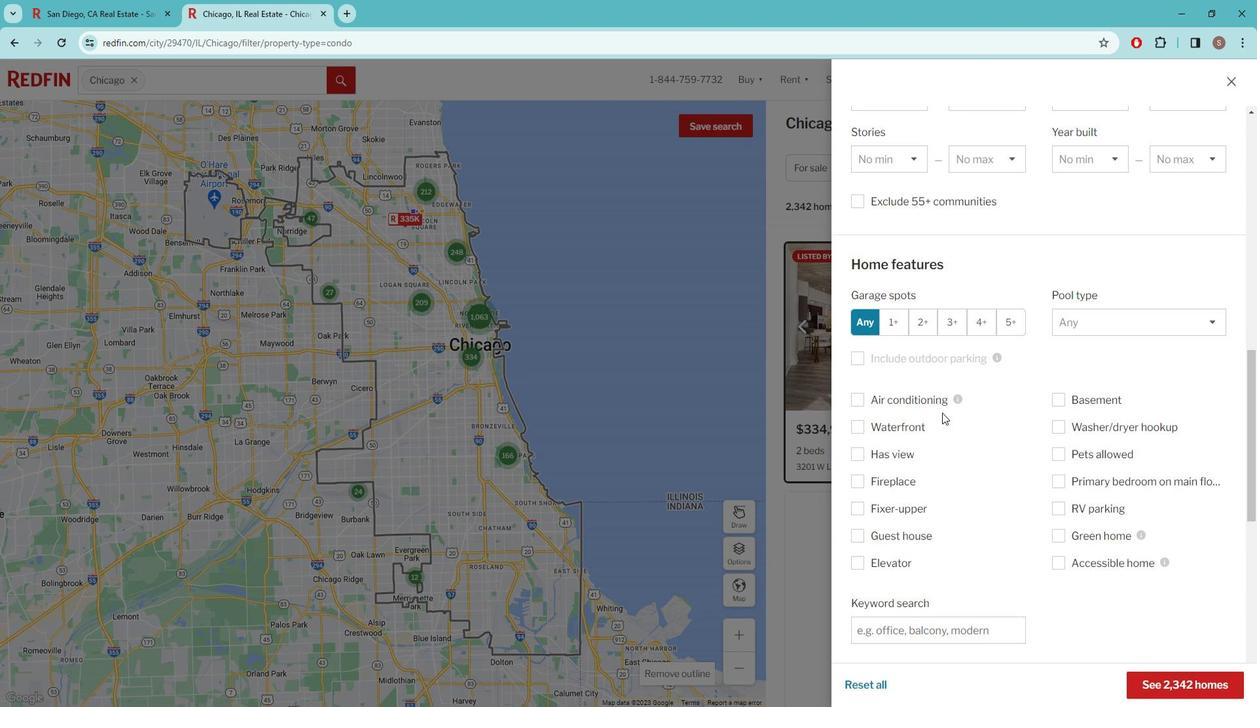 
Action: Mouse scrolled (953, 407) with delta (0, 0)
Screenshot: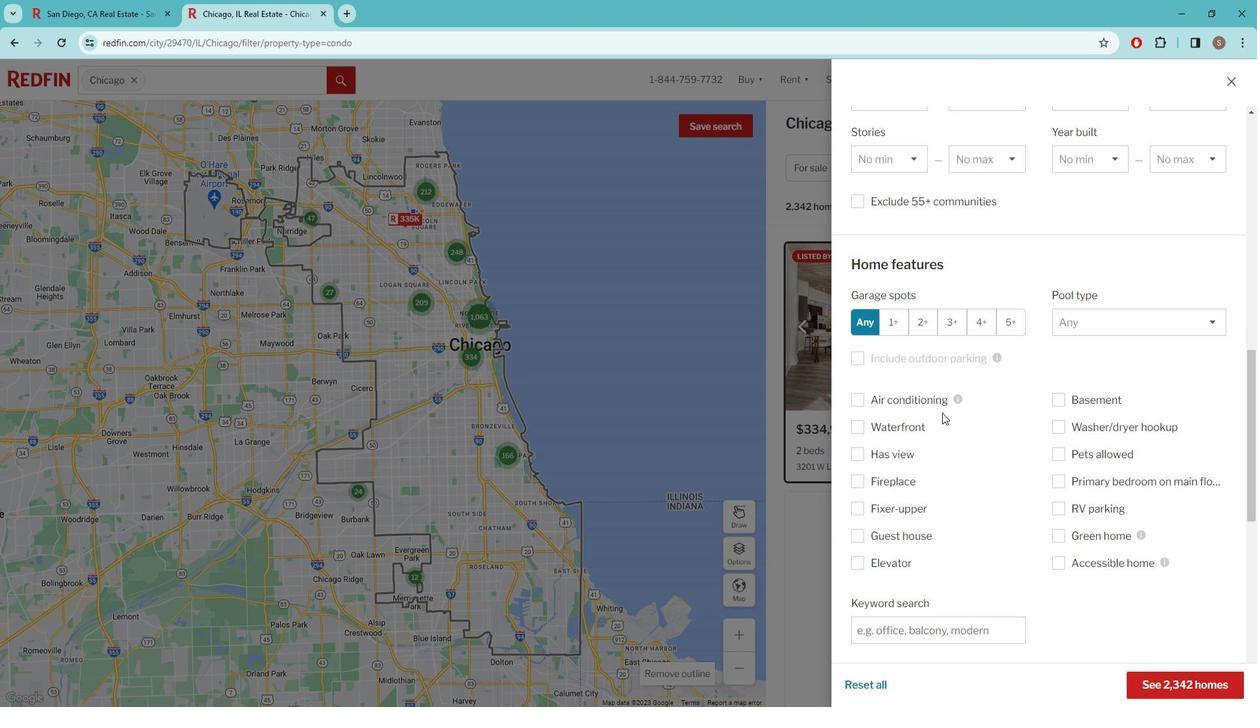 
Action: Mouse moved to (902, 487)
Screenshot: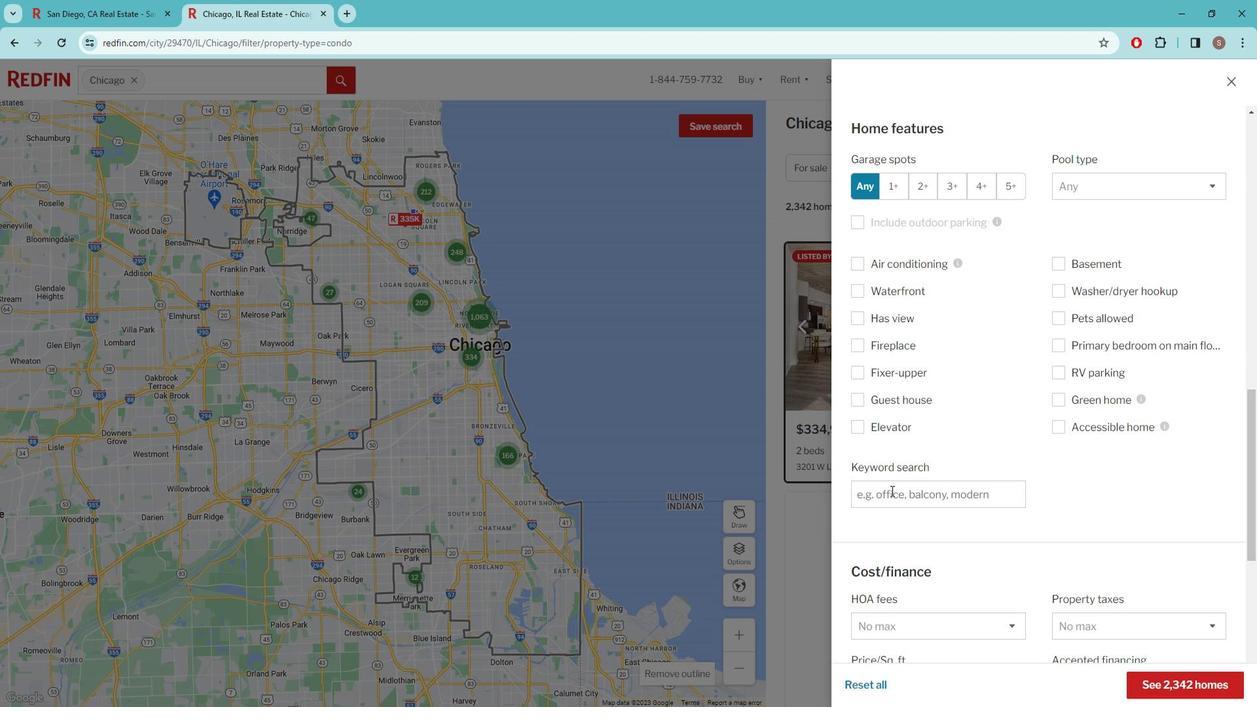 
Action: Mouse pressed left at (902, 487)
Screenshot: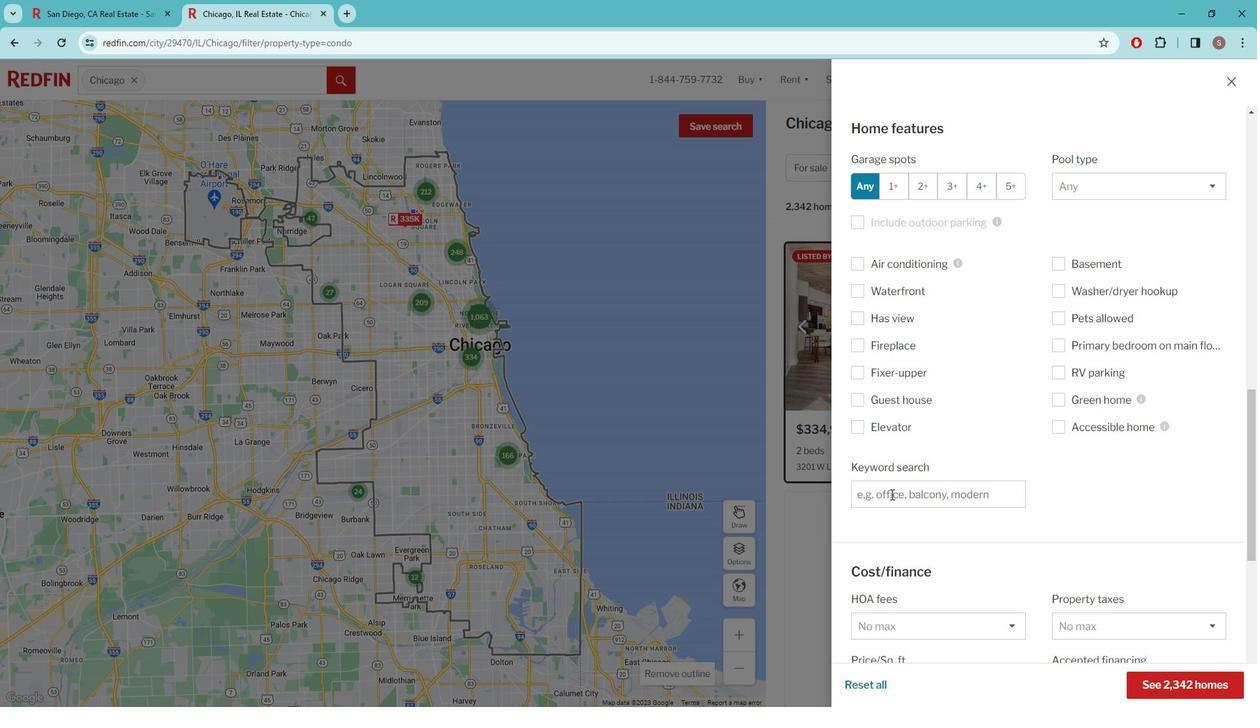 
Action: Key pressed NEARBY<Key.space>FARMERS'<Key.space>MARKET
Screenshot: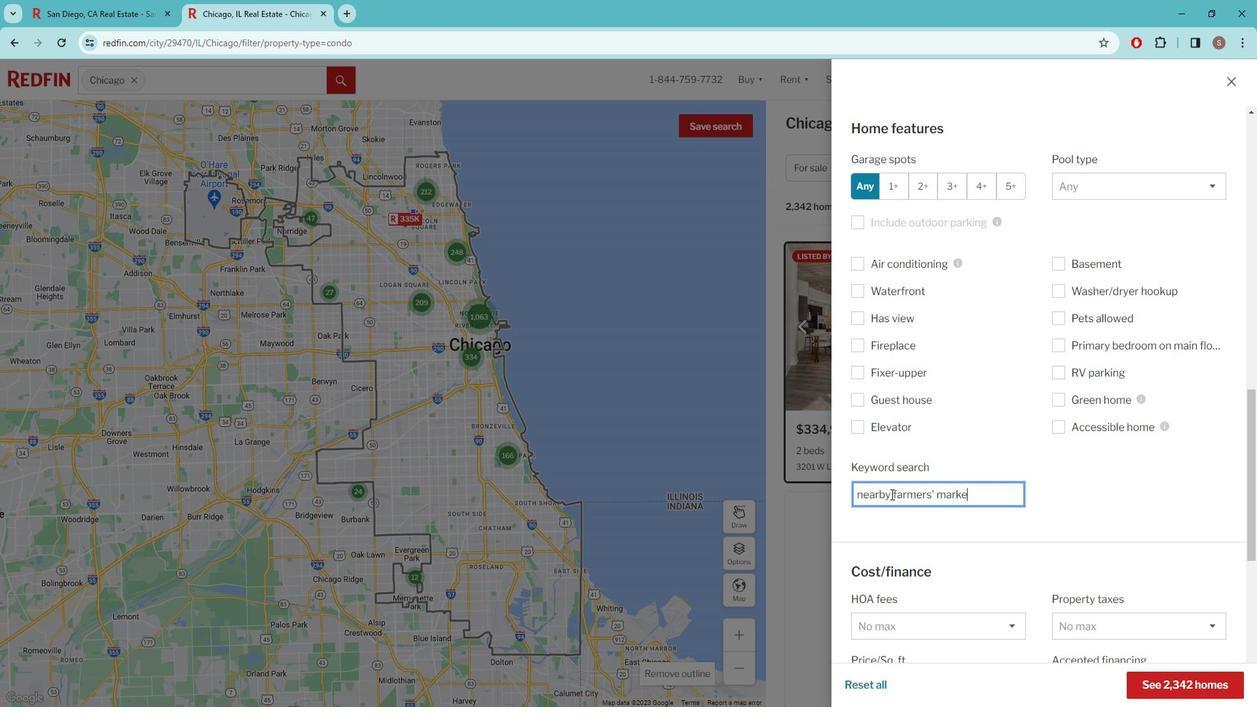 
Action: Mouse moved to (983, 494)
Screenshot: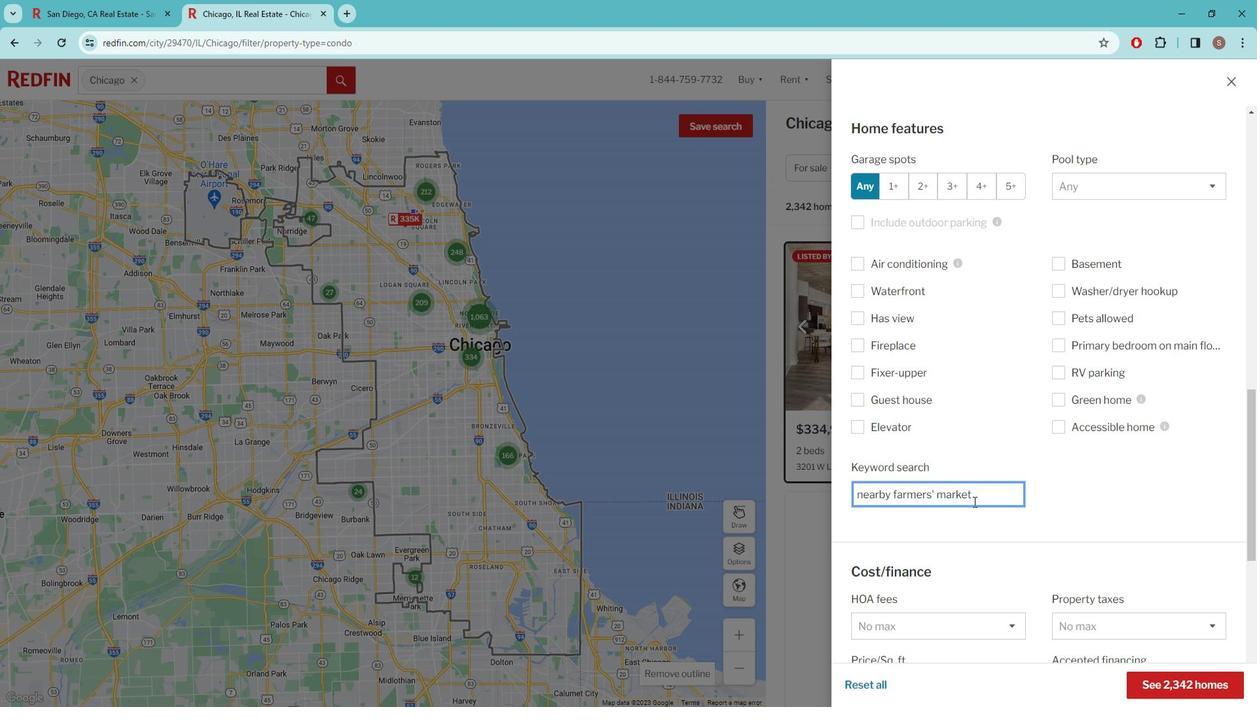 
Action: Mouse scrolled (983, 493) with delta (0, 0)
Screenshot: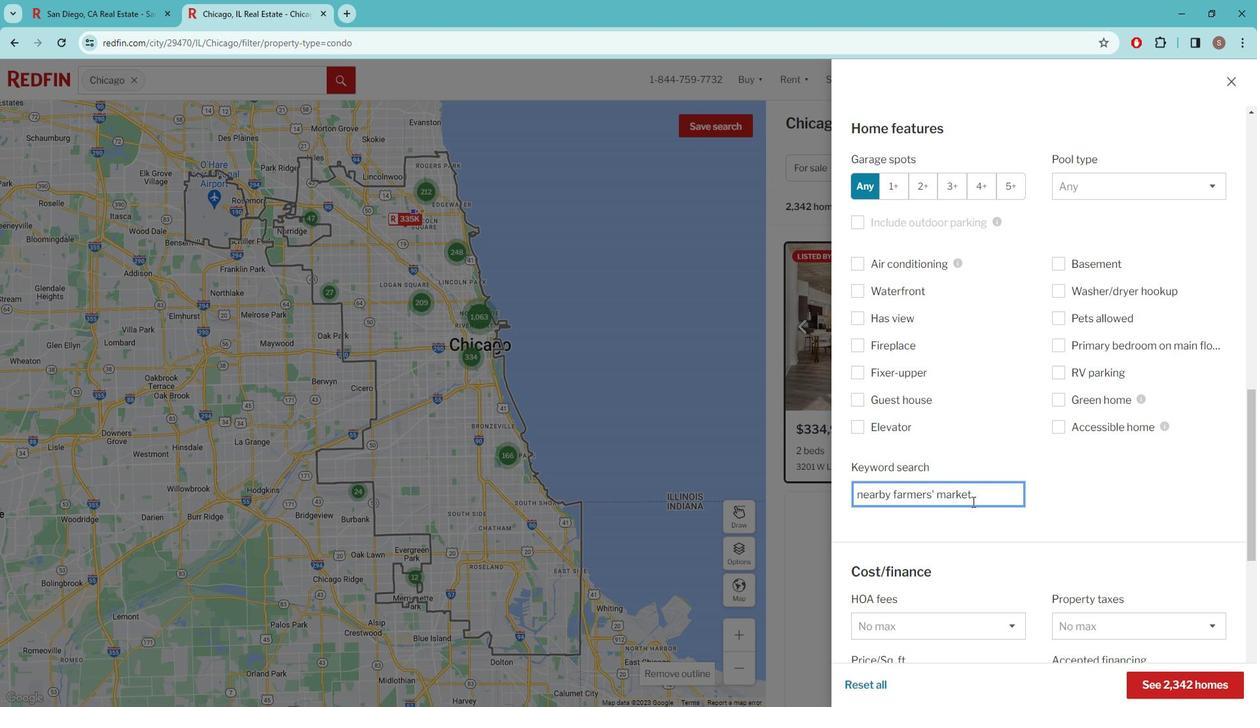 
Action: Mouse moved to (983, 493)
Screenshot: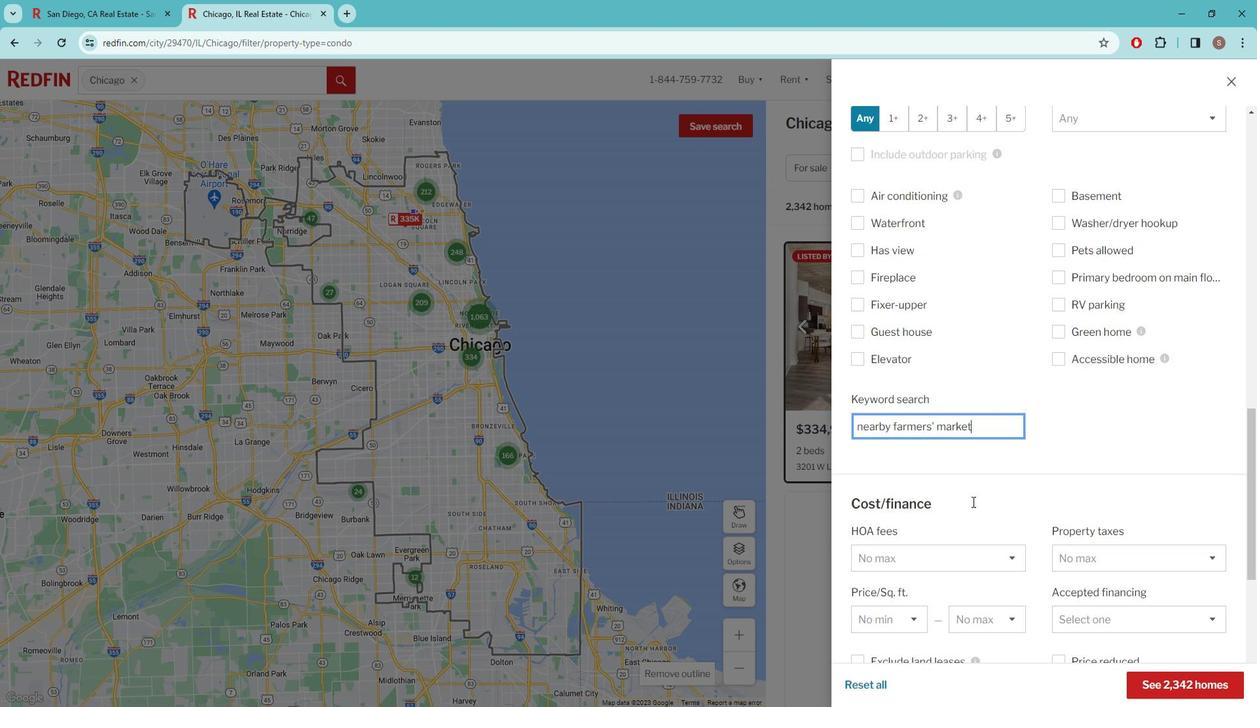 
Action: Mouse scrolled (983, 492) with delta (0, 0)
Screenshot: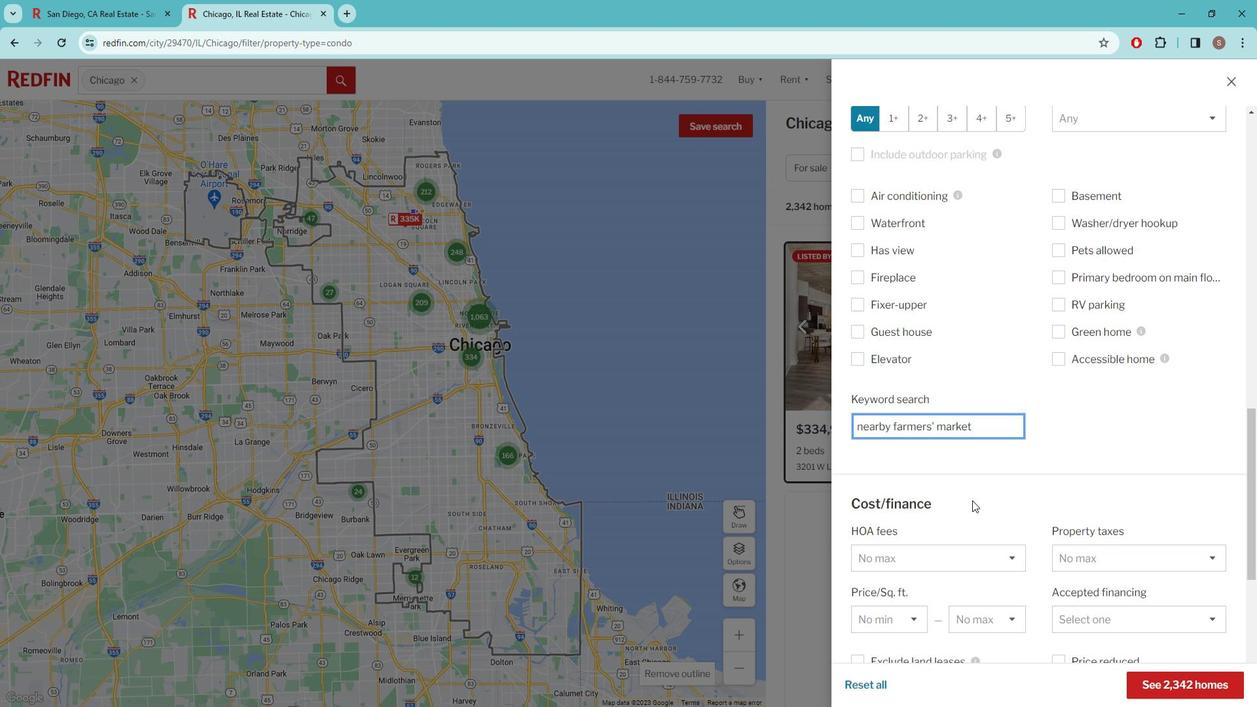 
Action: Mouse scrolled (983, 492) with delta (0, 0)
Screenshot: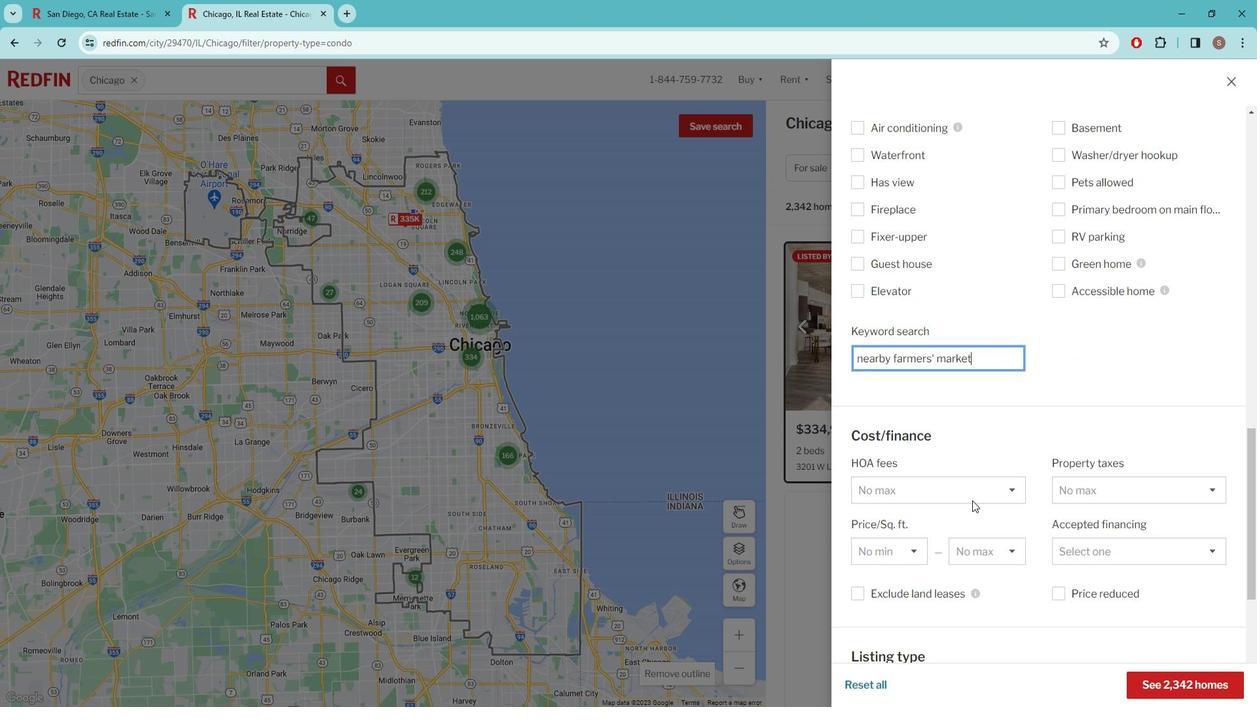 
Action: Mouse scrolled (983, 492) with delta (0, 0)
Screenshot: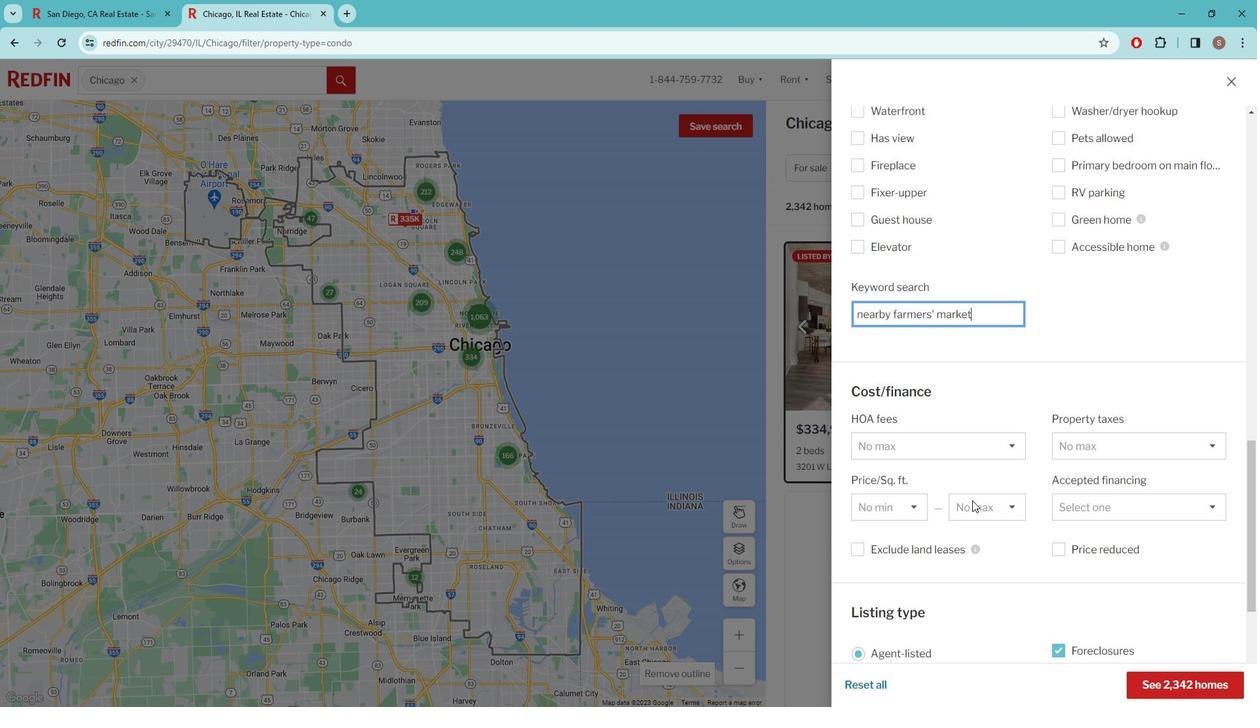 
Action: Mouse moved to (983, 488)
Screenshot: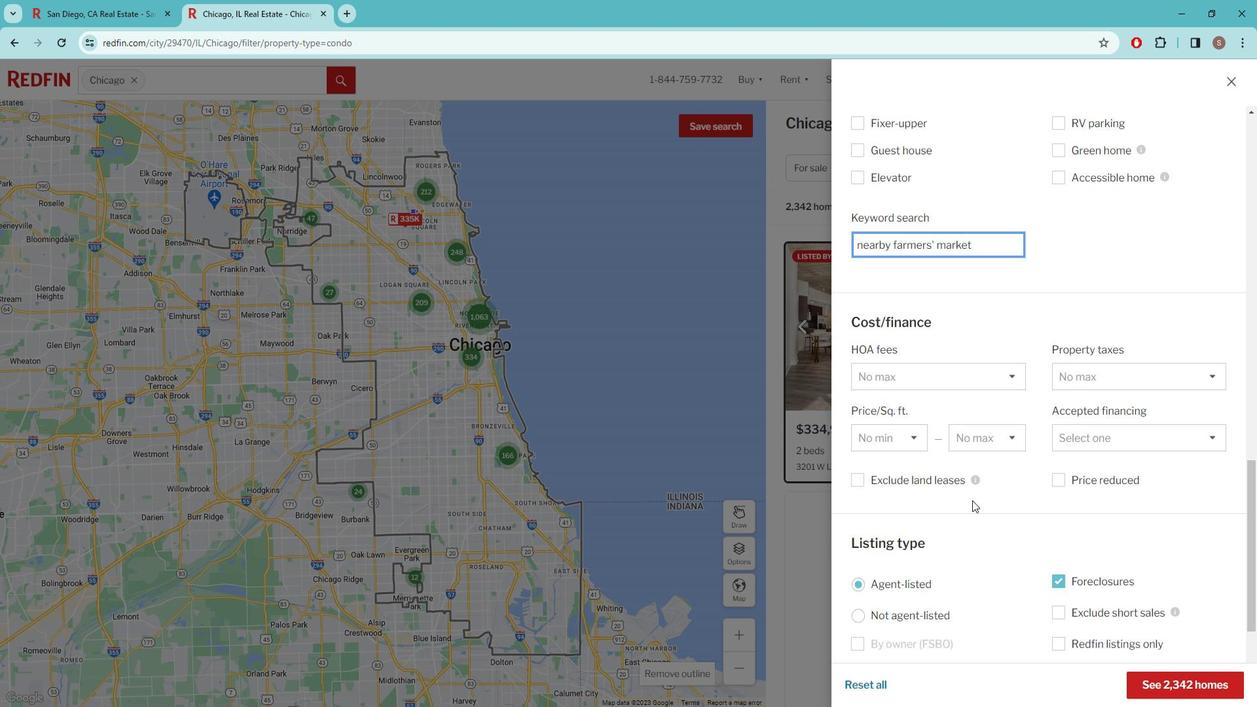 
Action: Mouse scrolled (983, 487) with delta (0, 0)
Screenshot: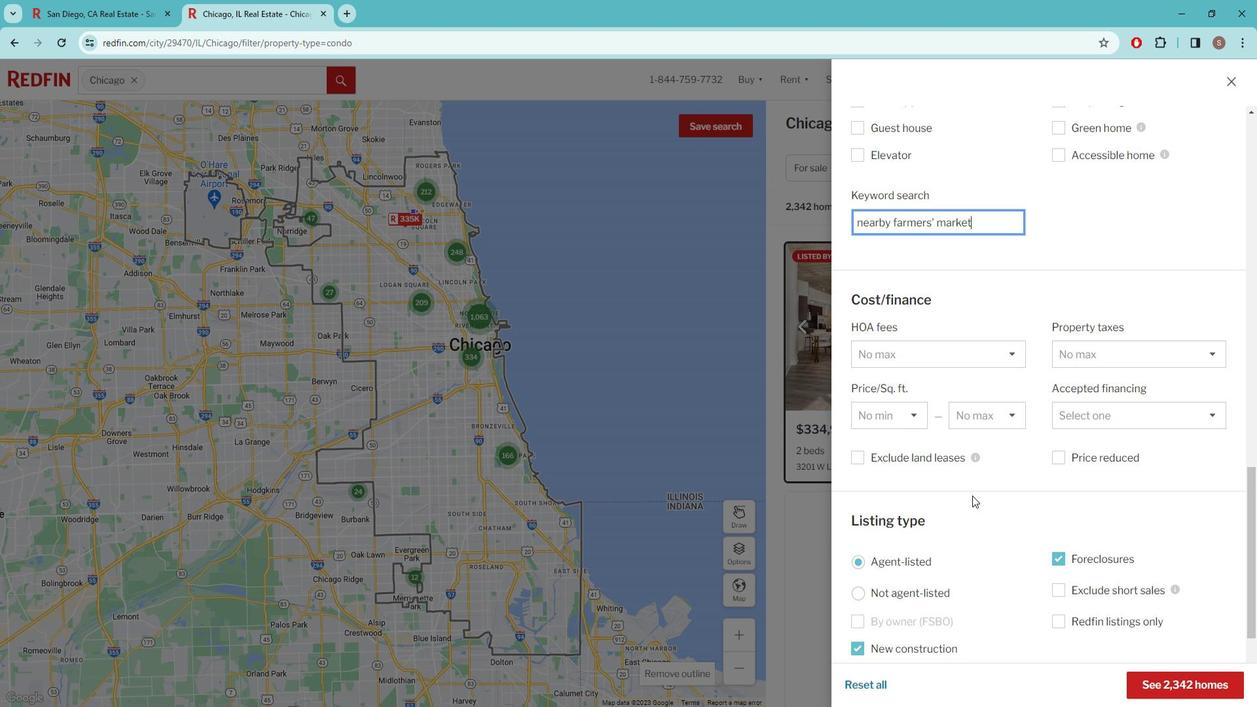 
Action: Mouse scrolled (983, 487) with delta (0, 0)
Screenshot: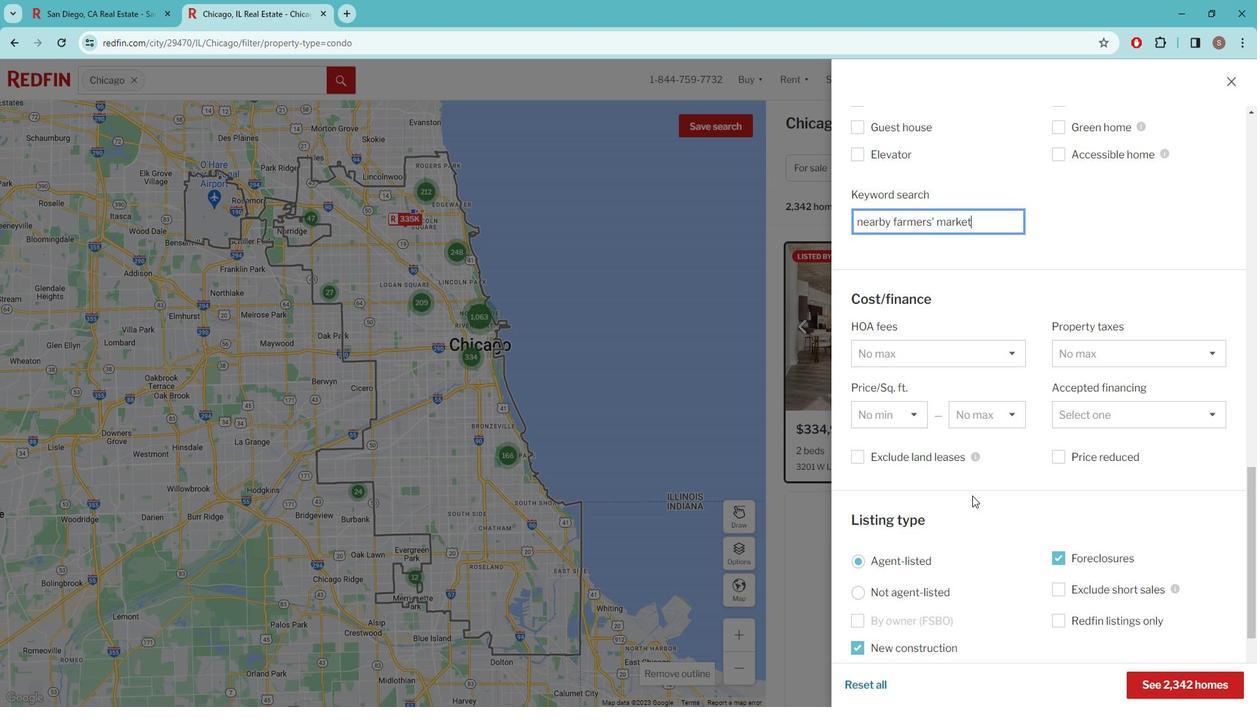 
Action: Mouse moved to (983, 487)
Screenshot: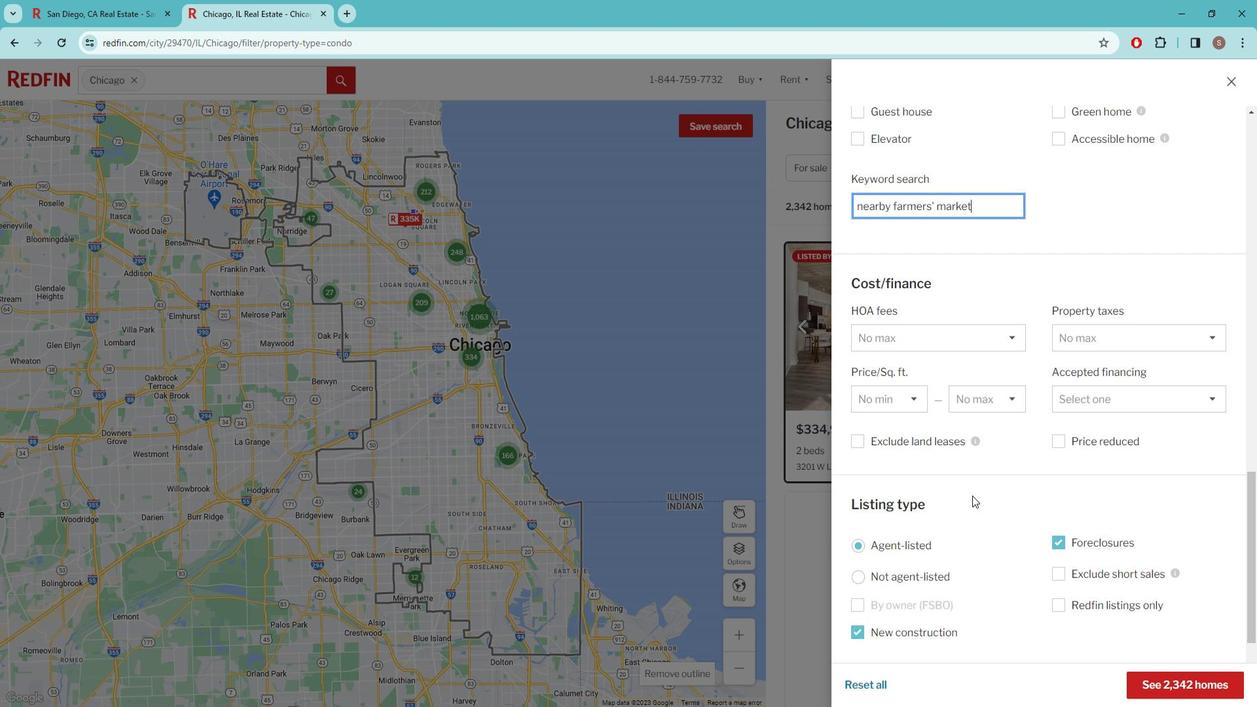
Action: Mouse scrolled (983, 486) with delta (0, 0)
Screenshot: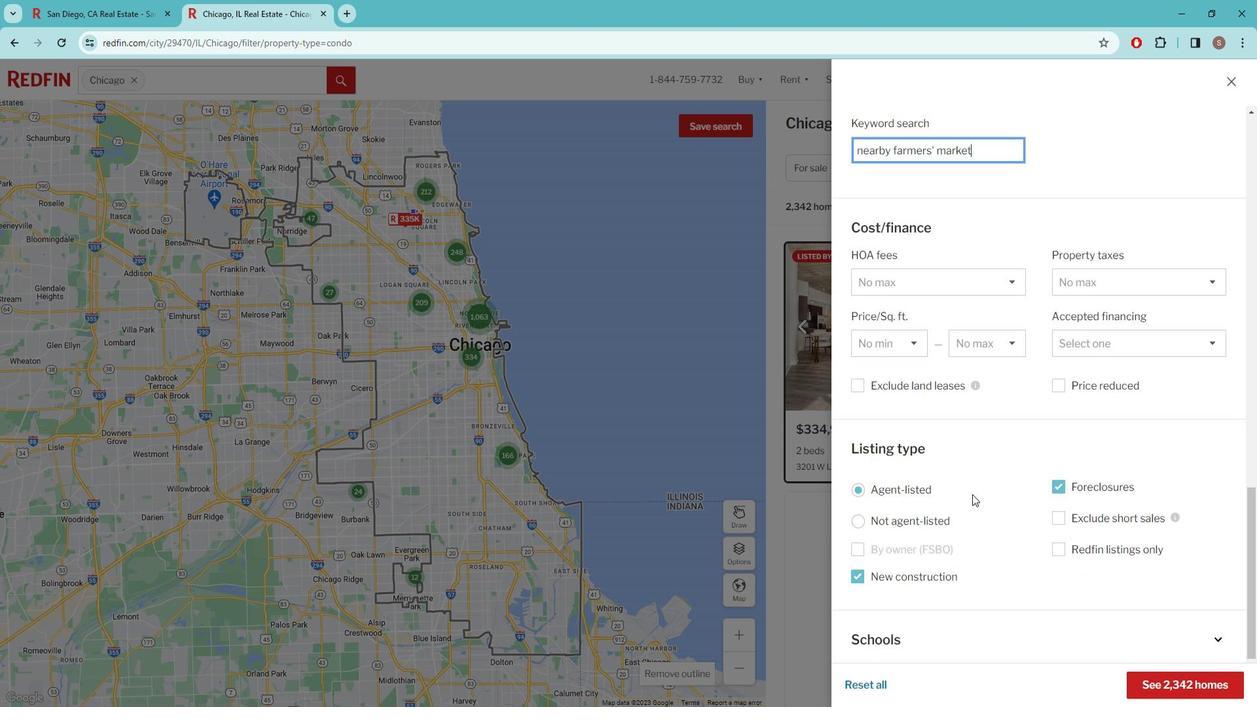 
Action: Mouse moved to (984, 485)
Screenshot: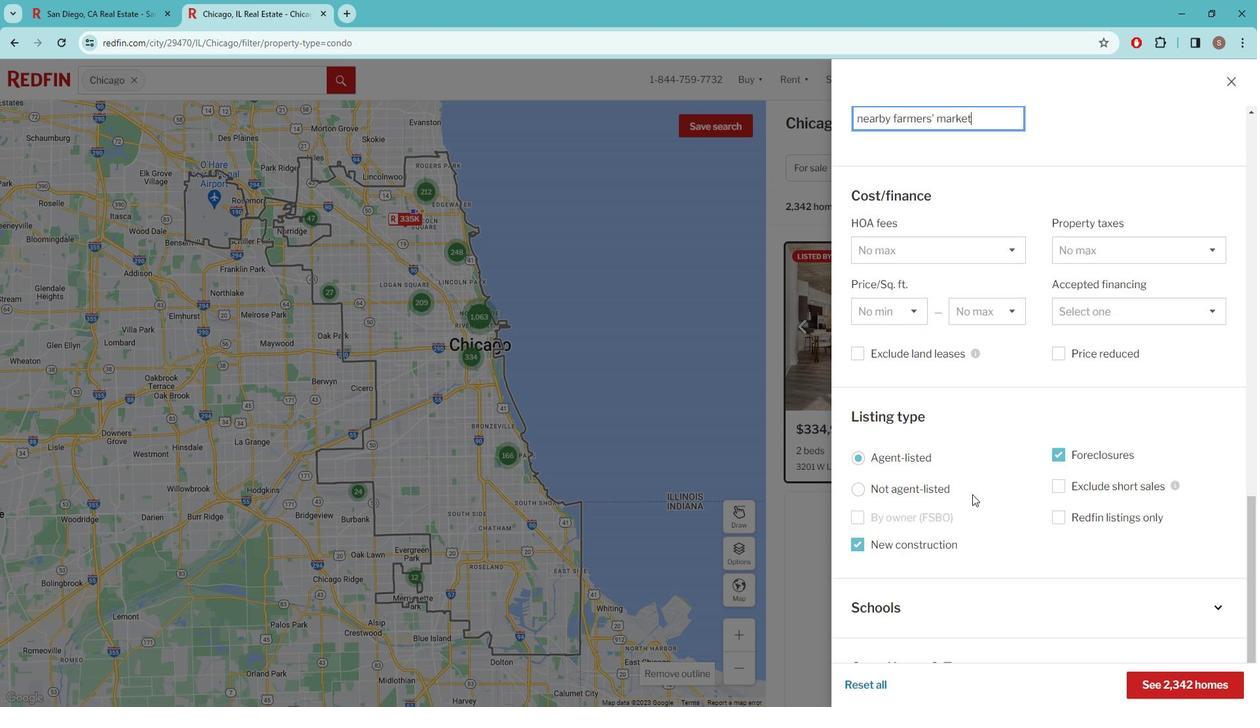
Action: Mouse scrolled (984, 485) with delta (0, 0)
Screenshot: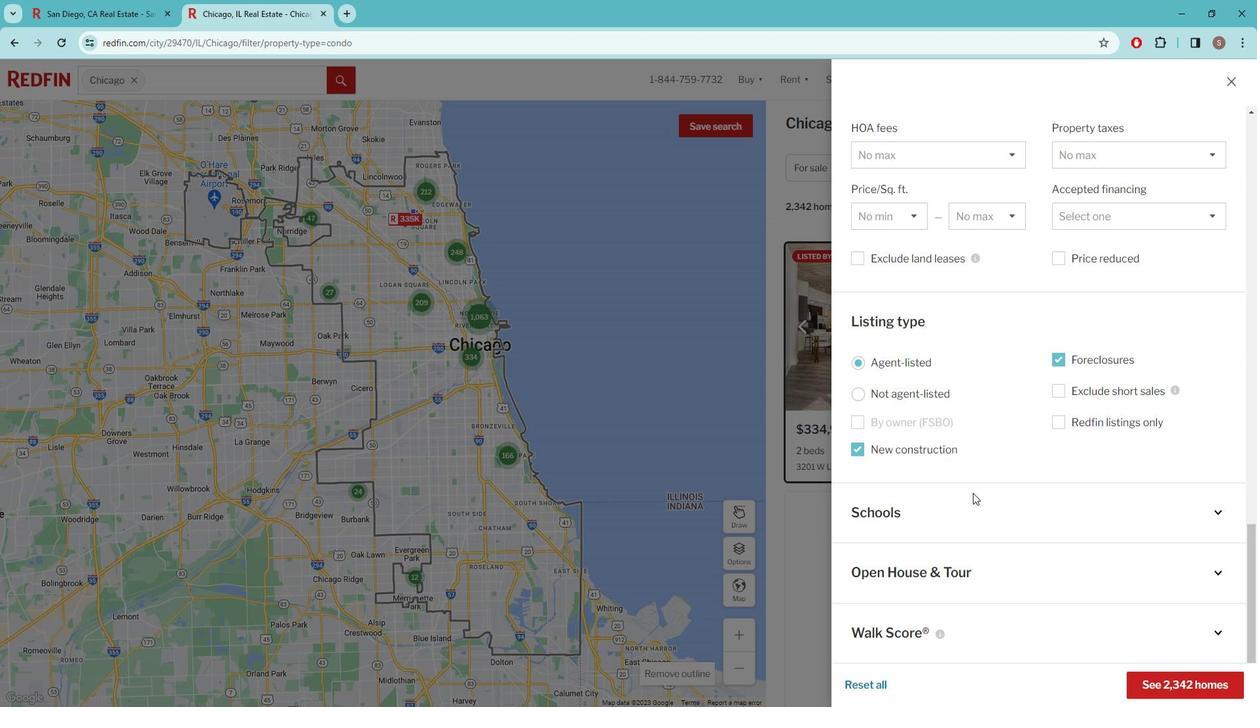 
Action: Mouse scrolled (984, 485) with delta (0, 0)
Screenshot: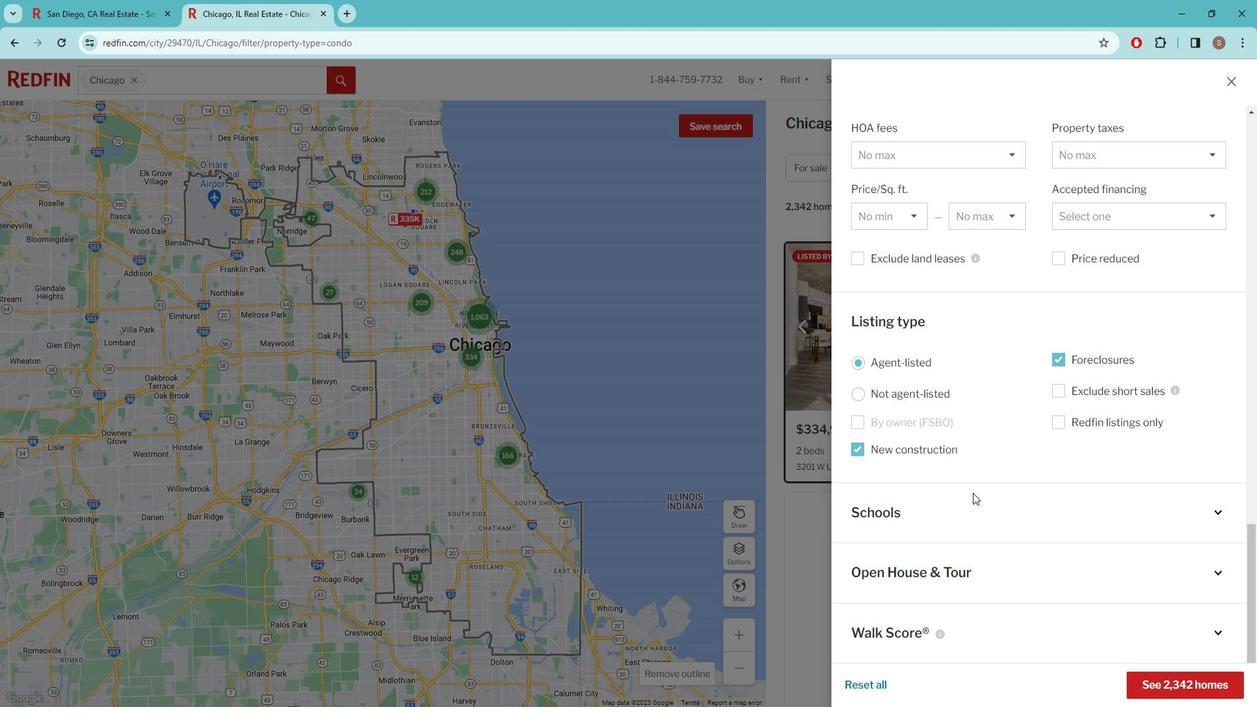 
Action: Mouse scrolled (984, 485) with delta (0, 0)
Screenshot: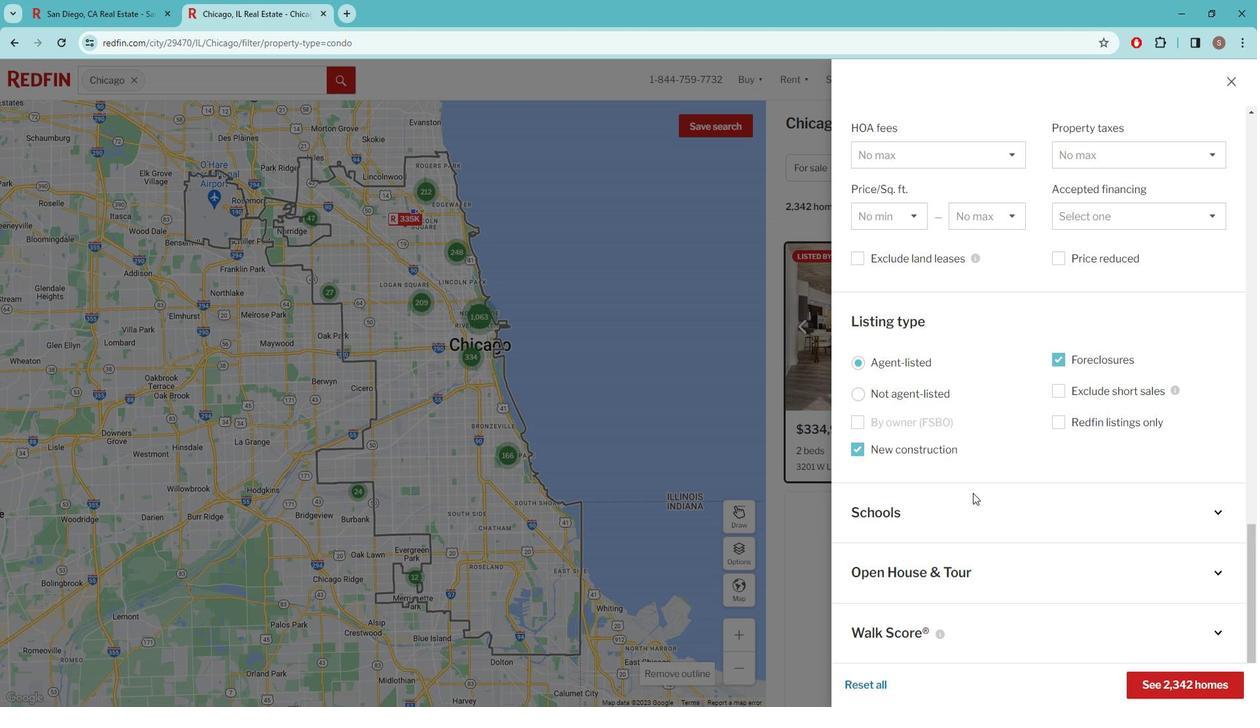 
Action: Mouse scrolled (984, 485) with delta (0, 0)
Screenshot: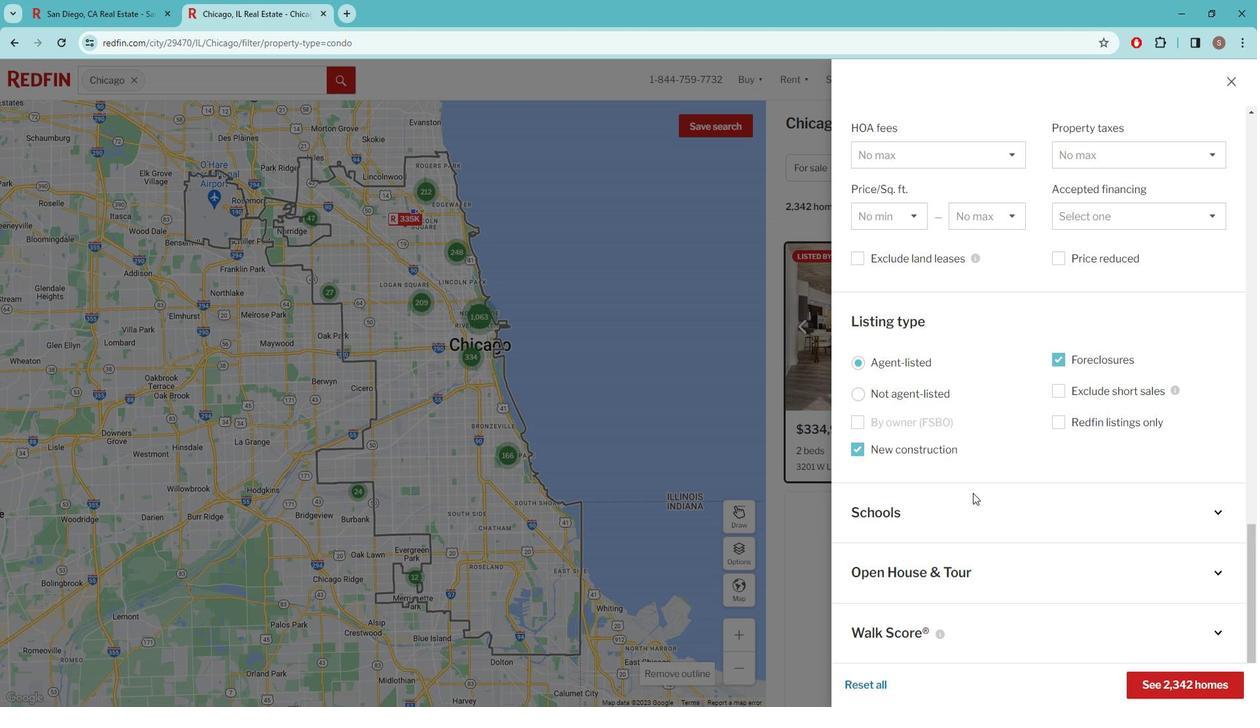 
Action: Mouse moved to (1188, 666)
Screenshot: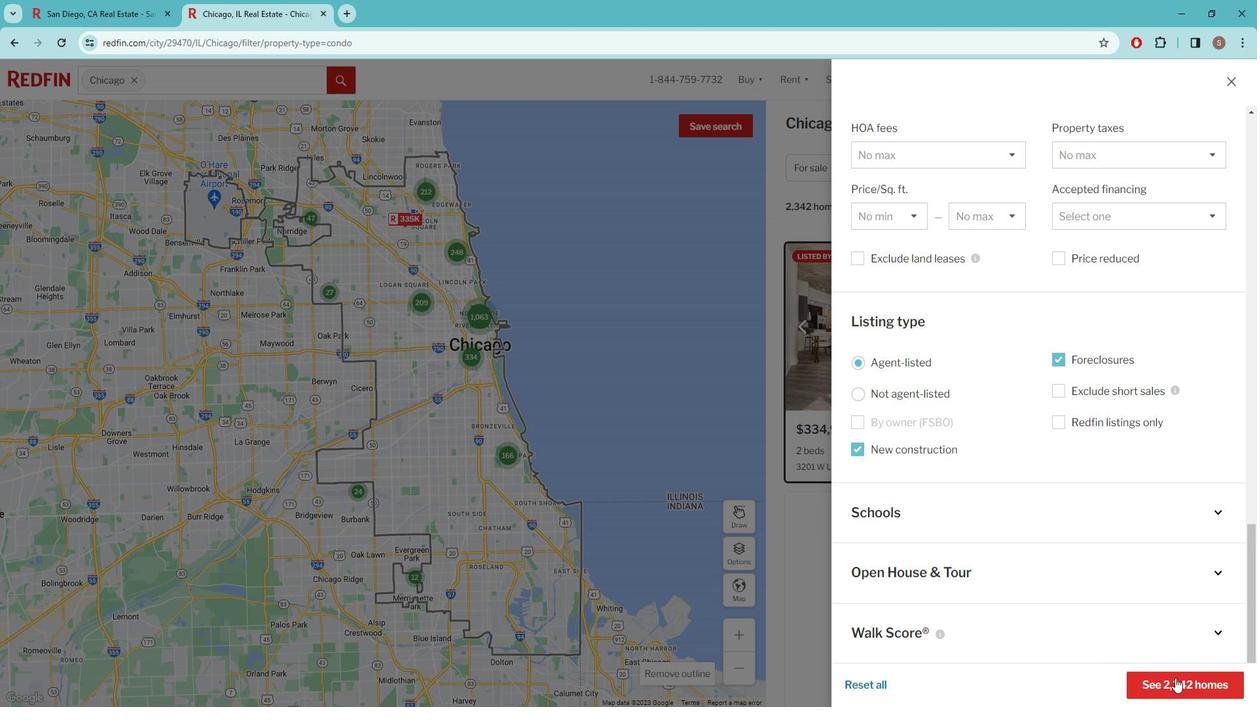 
Action: Mouse pressed left at (1188, 666)
Screenshot: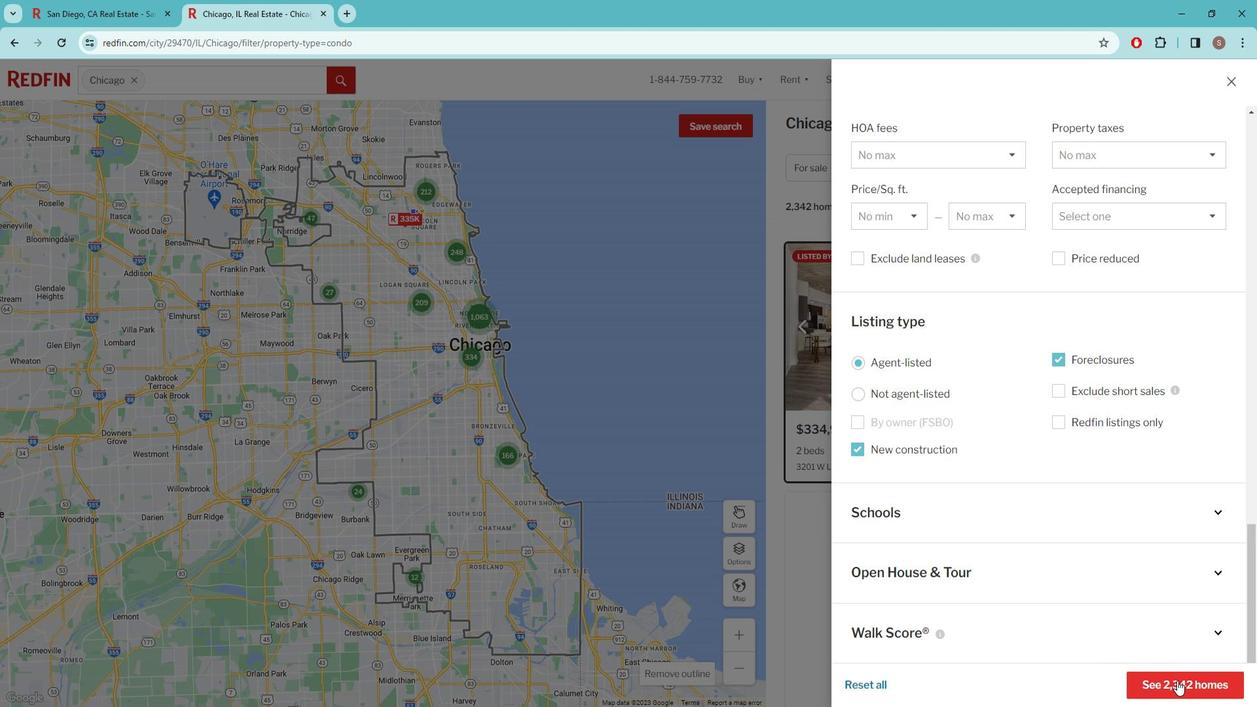 
Action: Mouse moved to (1196, 125)
Screenshot: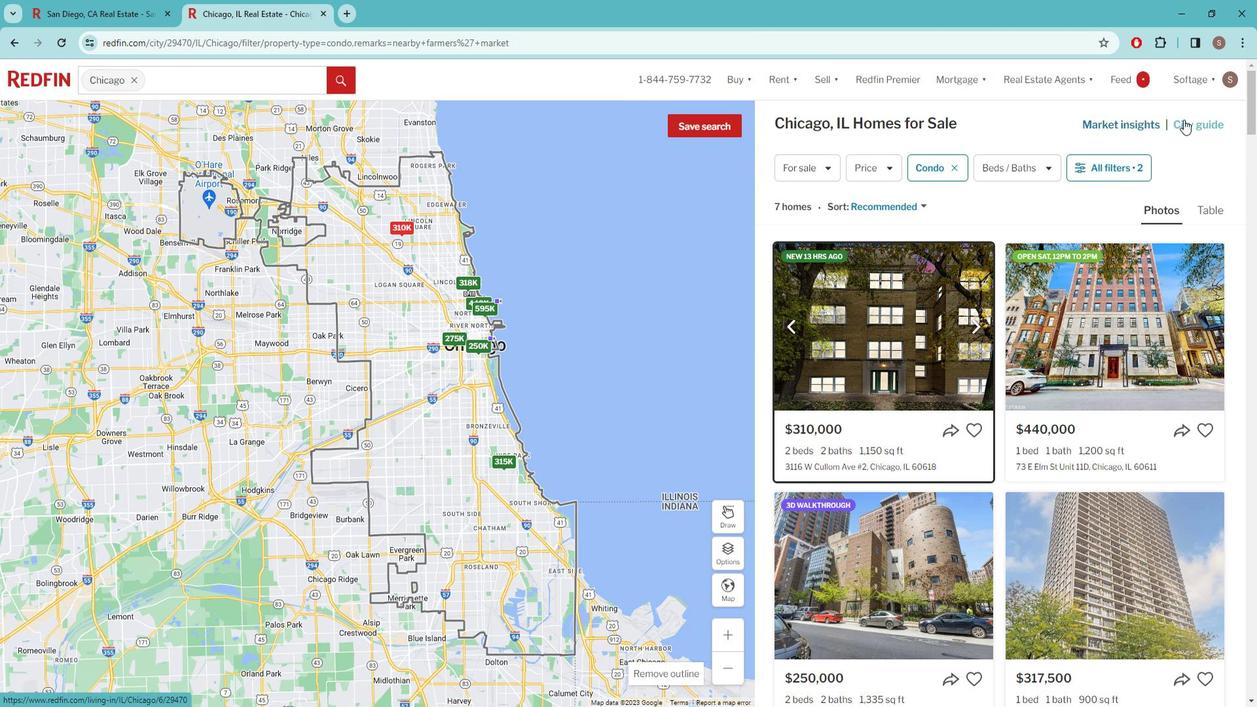 
Action: Mouse pressed left at (1196, 125)
Screenshot: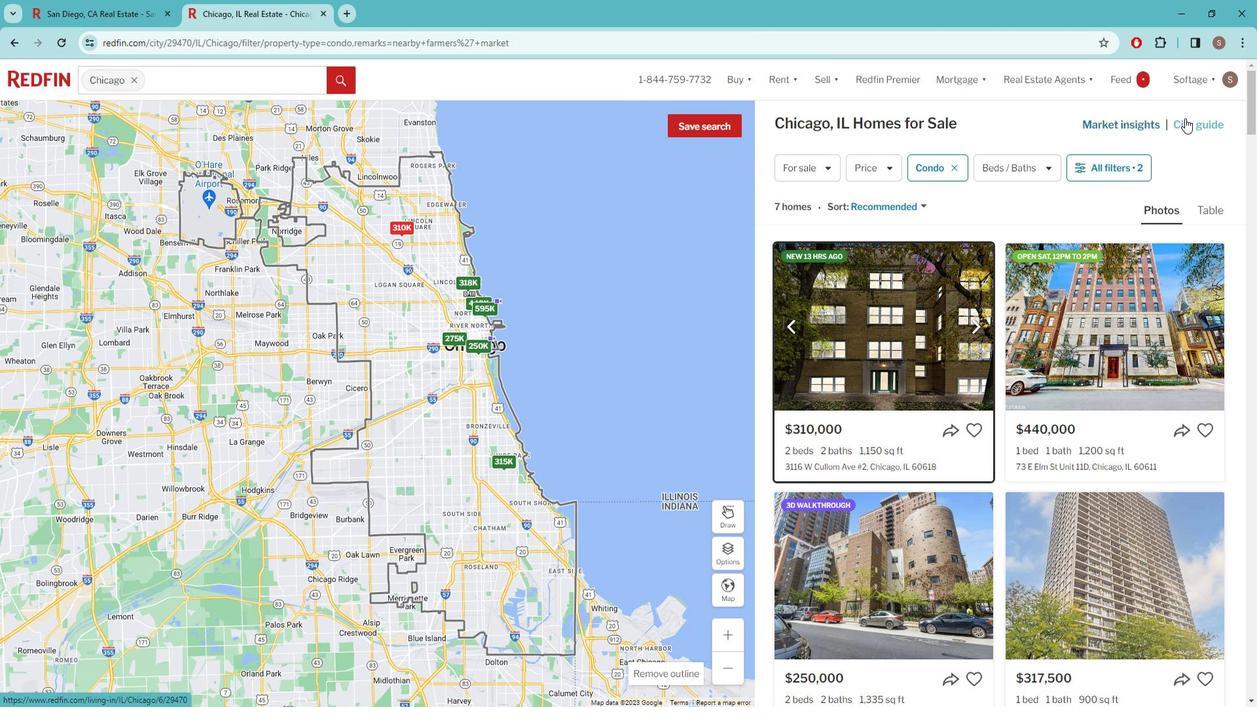 
Action: Mouse moved to (713, 531)
Screenshot: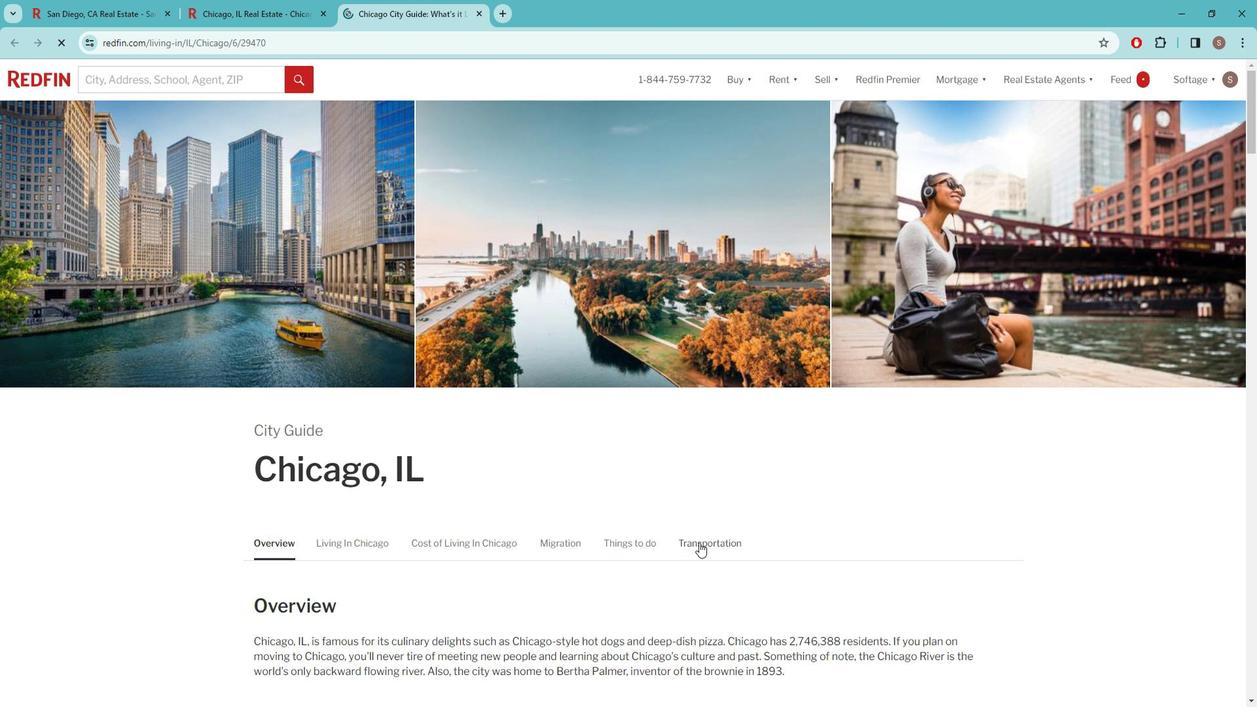 
Action: Mouse pressed left at (713, 531)
Screenshot: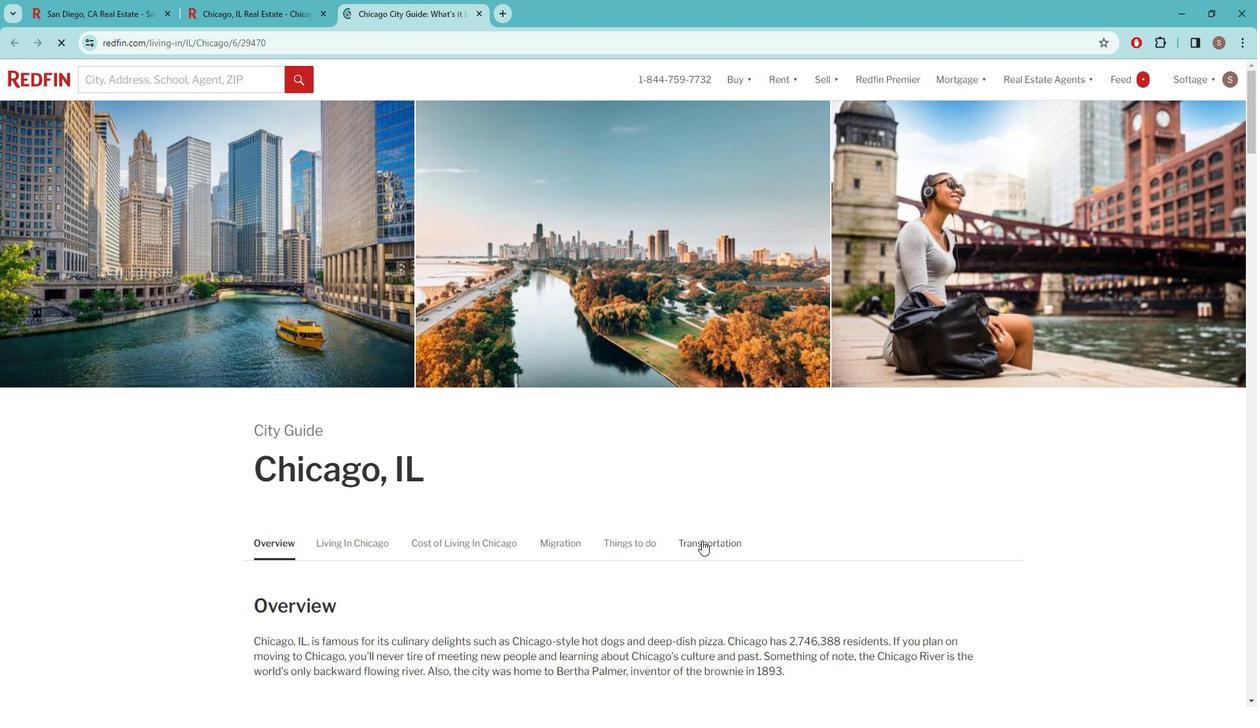 
Action: Mouse moved to (729, 514)
Screenshot: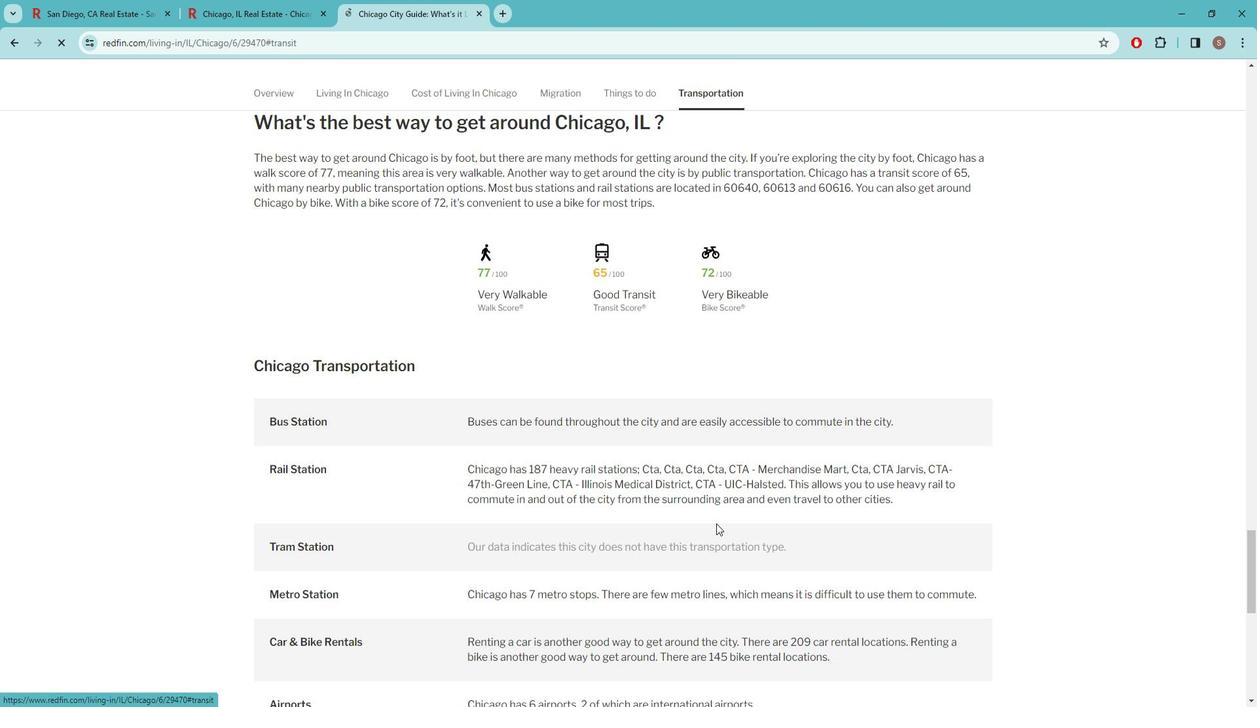 
Action: Mouse scrolled (729, 514) with delta (0, 0)
Screenshot: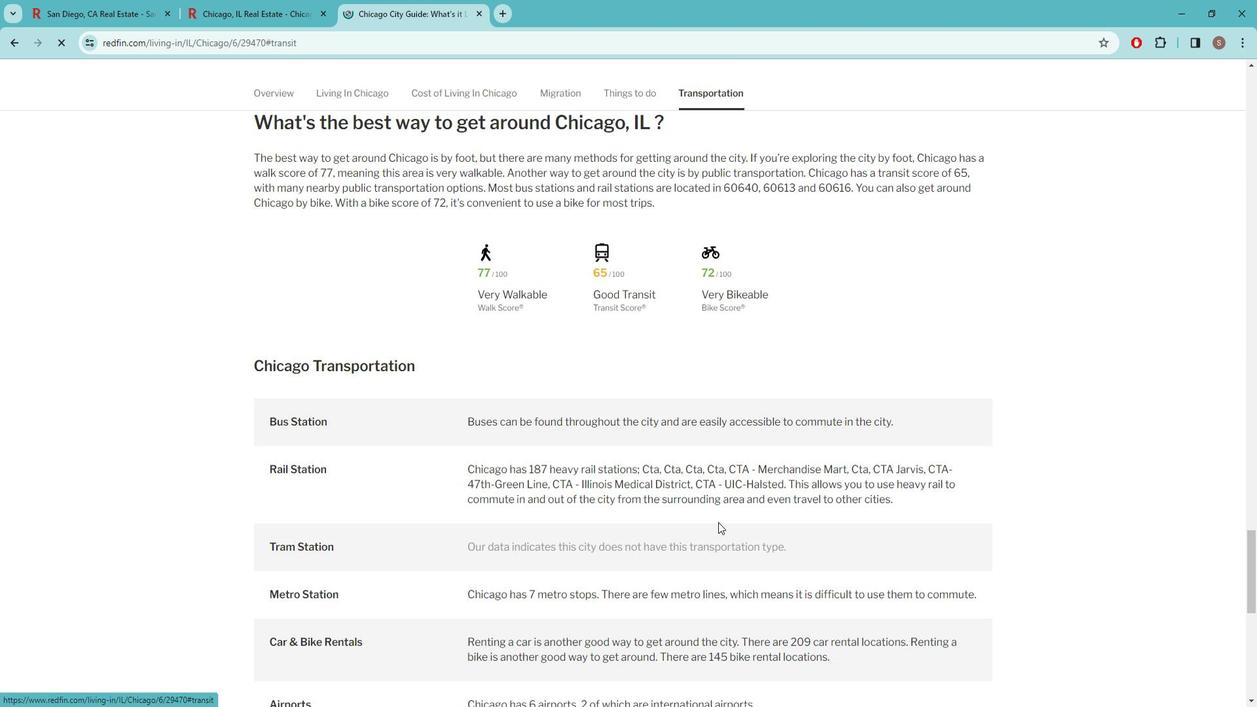 
Action: Mouse moved to (730, 514)
Screenshot: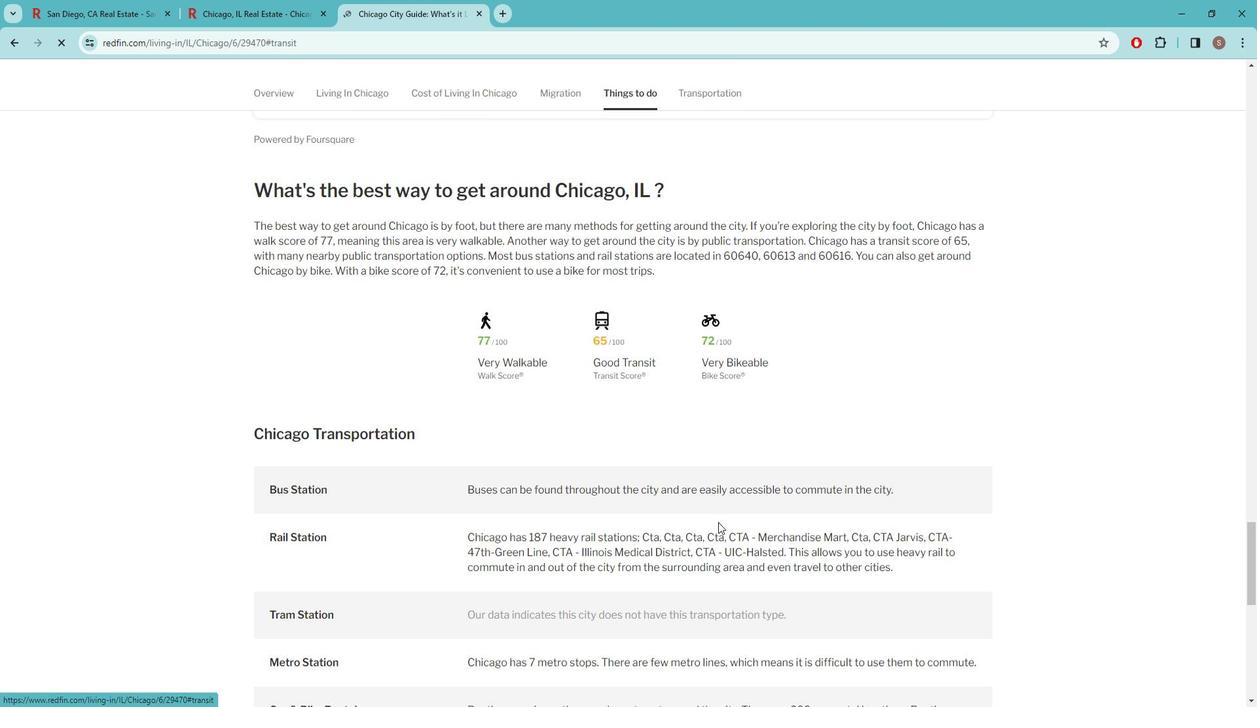 
Action: Mouse scrolled (730, 513) with delta (0, 0)
Screenshot: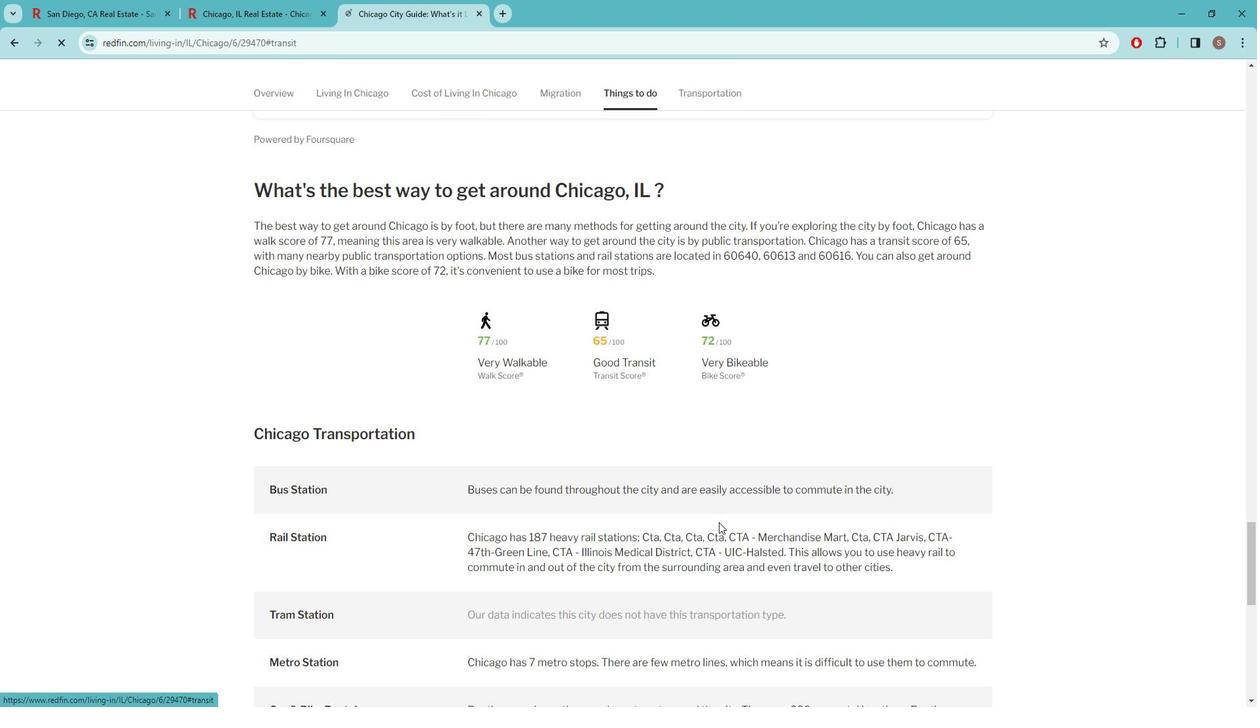 
Action: Mouse scrolled (730, 513) with delta (0, 0)
Screenshot: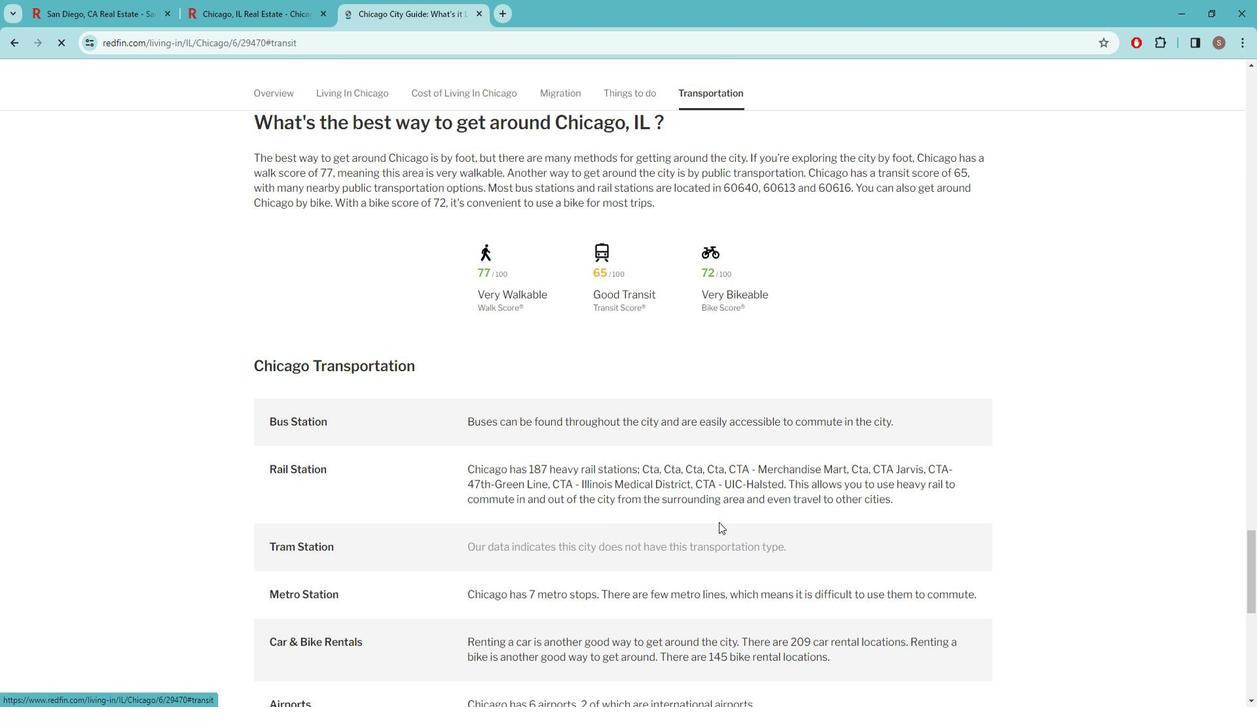 
Action: Mouse moved to (547, 493)
Screenshot: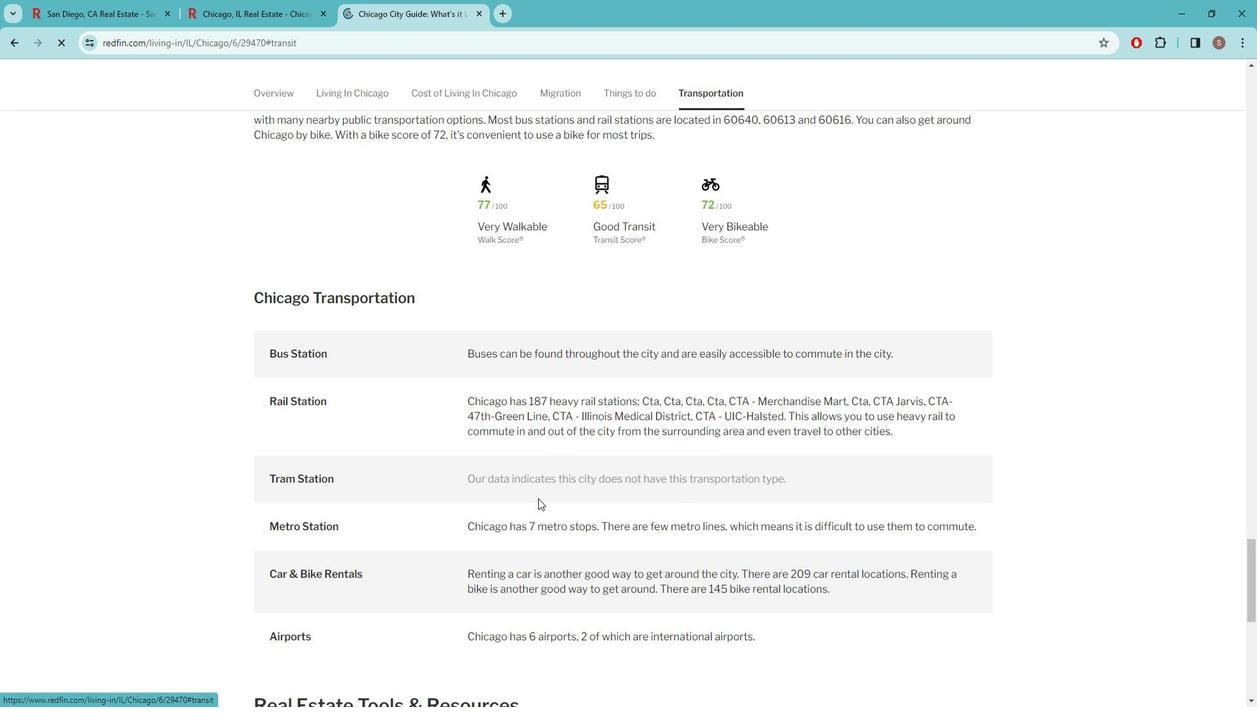 
Action: Mouse scrolled (547, 492) with delta (0, 0)
Screenshot: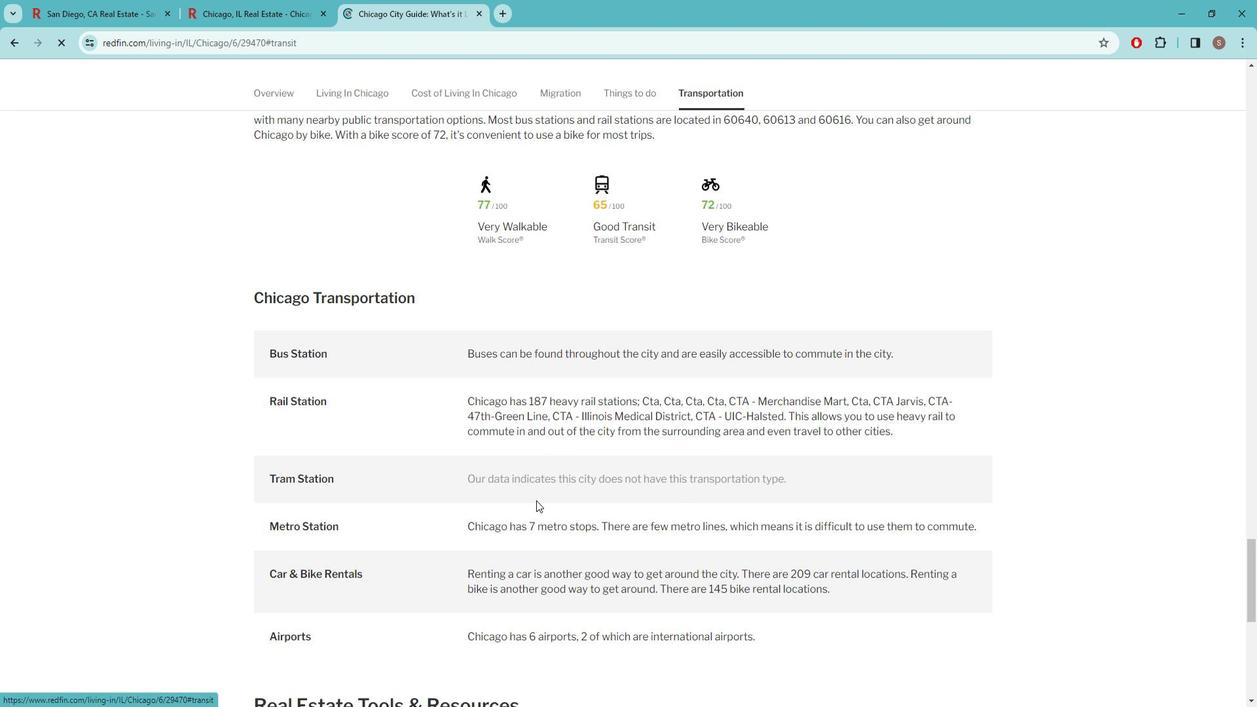 
Action: Mouse moved to (547, 491)
Screenshot: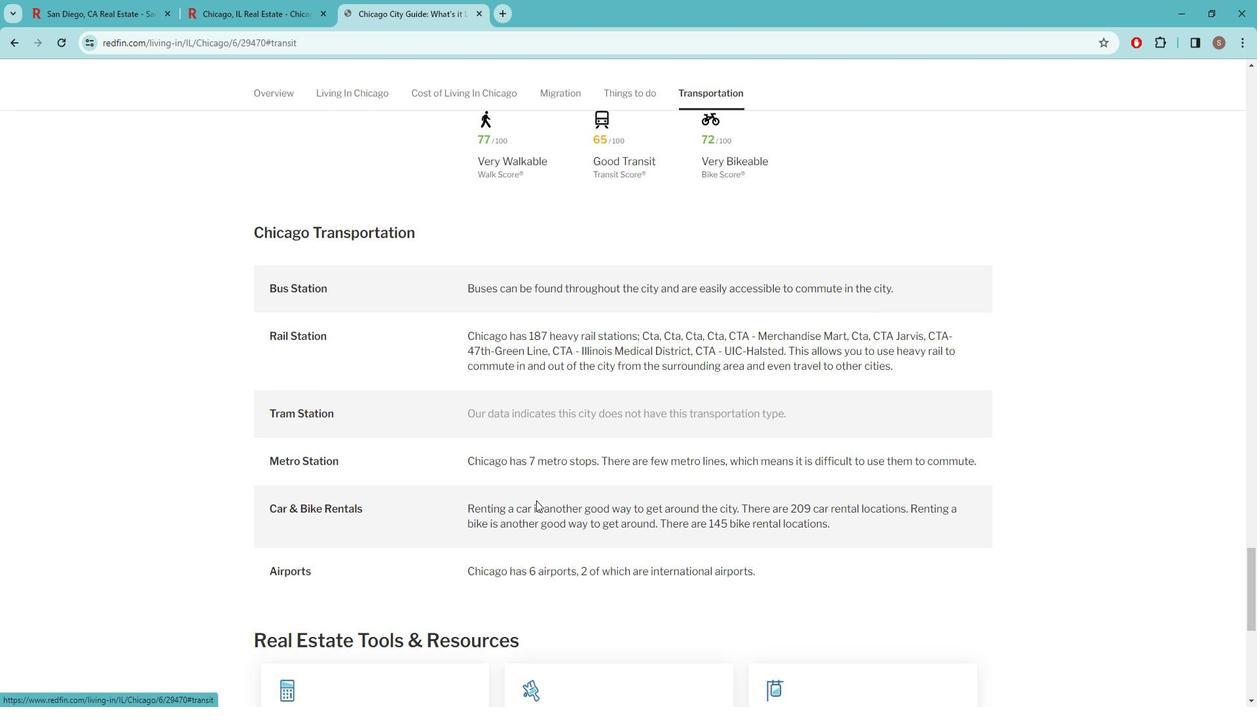 
Action: Mouse scrolled (547, 490) with delta (0, 0)
Screenshot: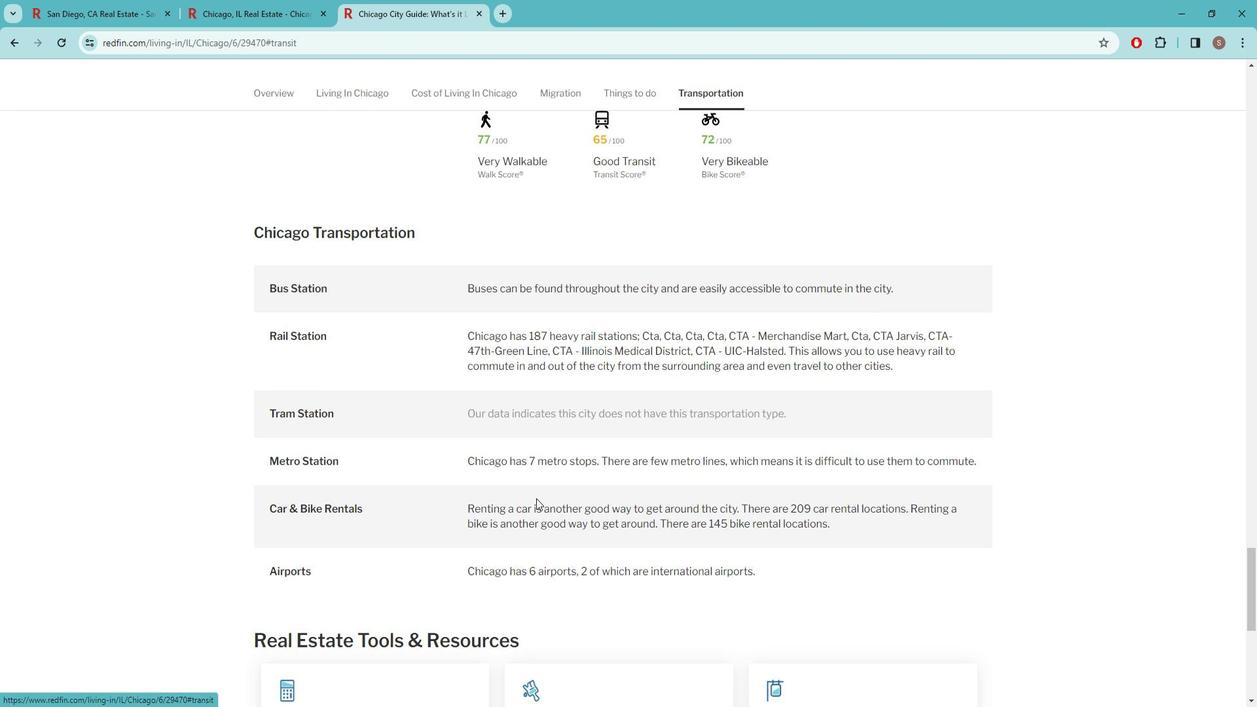 
Action: Mouse moved to (554, 485)
Screenshot: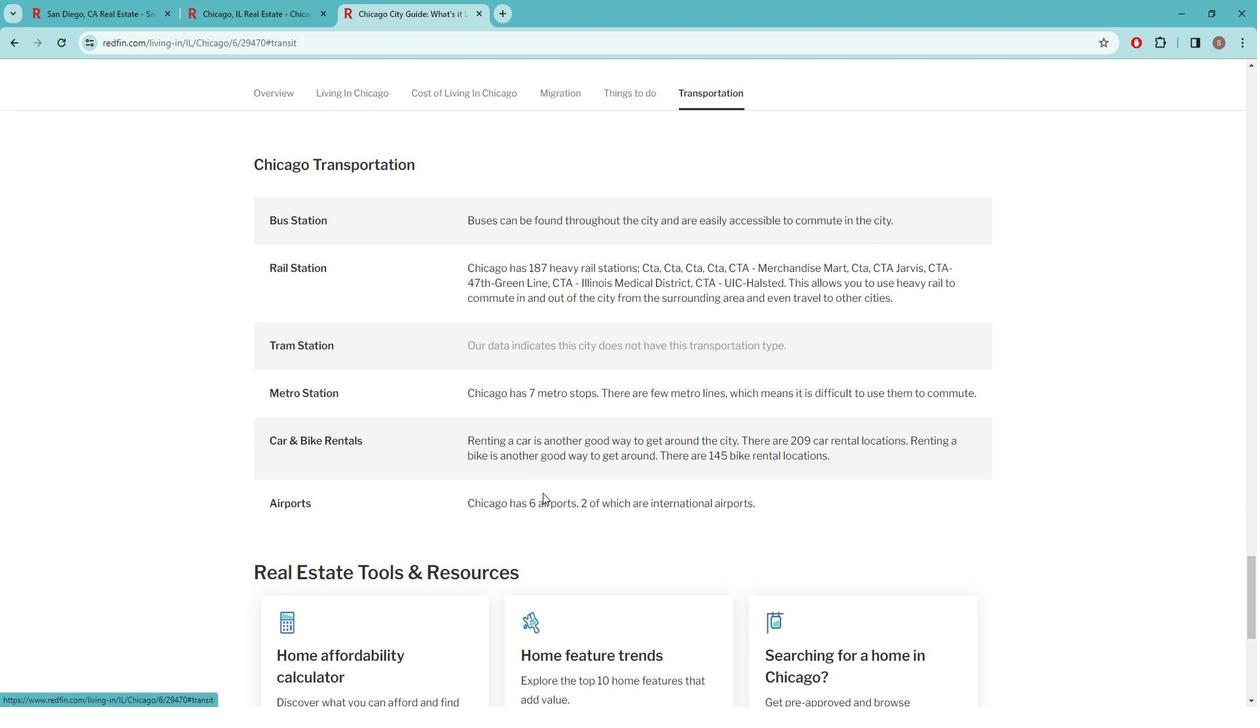 
